 Task: Create new Company, with domain: 'casio.com' and type: 'Other'. Add new contact for this company, with mail Id: 'Ayanna21Patel@casio.com', First Name: Ayanna, Last name:  Patel, Job Title: 'Sales Operations Manager', Phone Number: '(408) 555-9014'. Change life cycle stage to  Lead and lead status to  Open. Logged in from softage.5@softage.net
Action: Mouse moved to (77, 48)
Screenshot: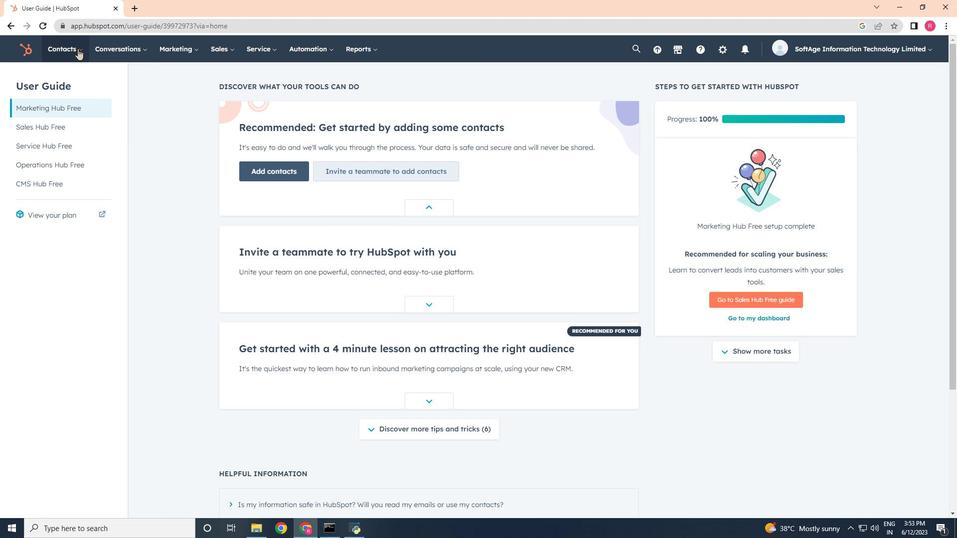 
Action: Mouse pressed left at (77, 48)
Screenshot: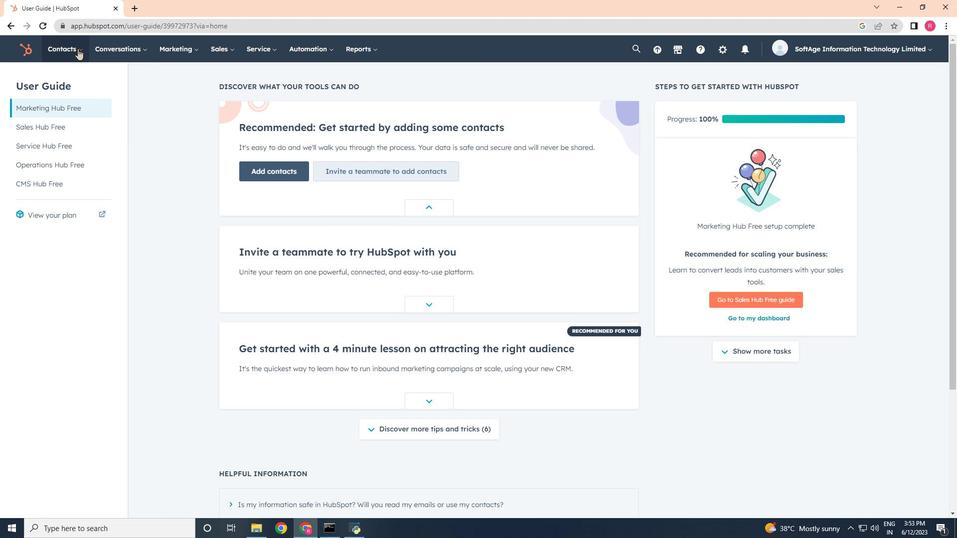 
Action: Mouse moved to (84, 92)
Screenshot: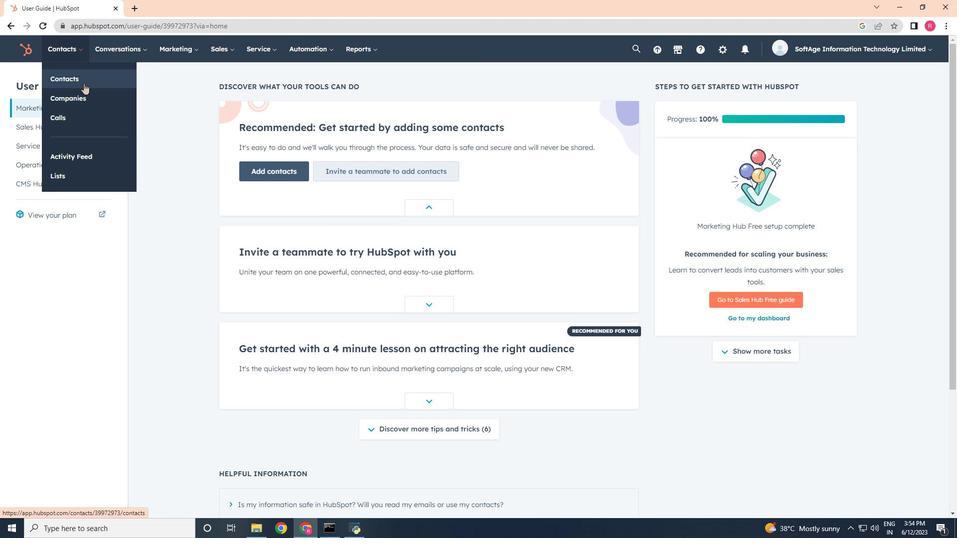 
Action: Mouse pressed left at (84, 92)
Screenshot: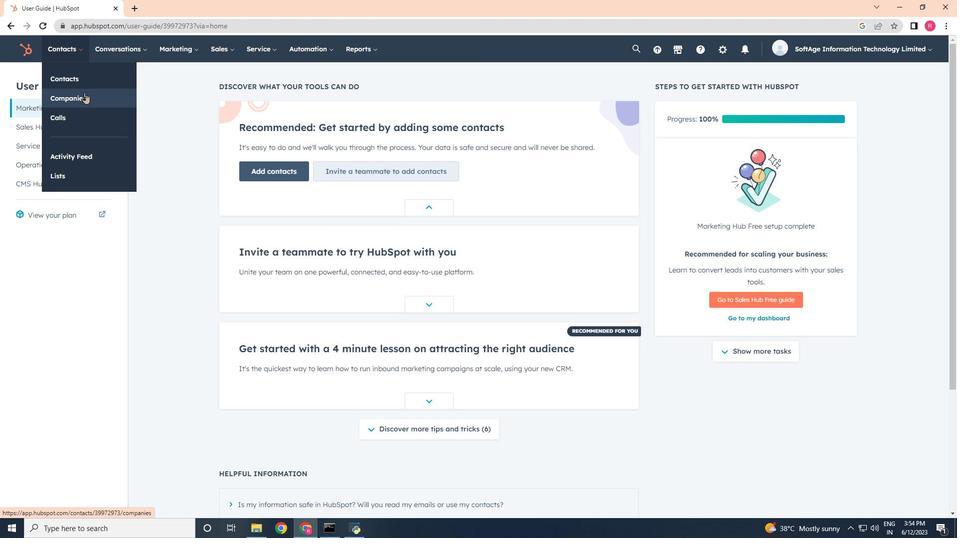 
Action: Mouse moved to (878, 86)
Screenshot: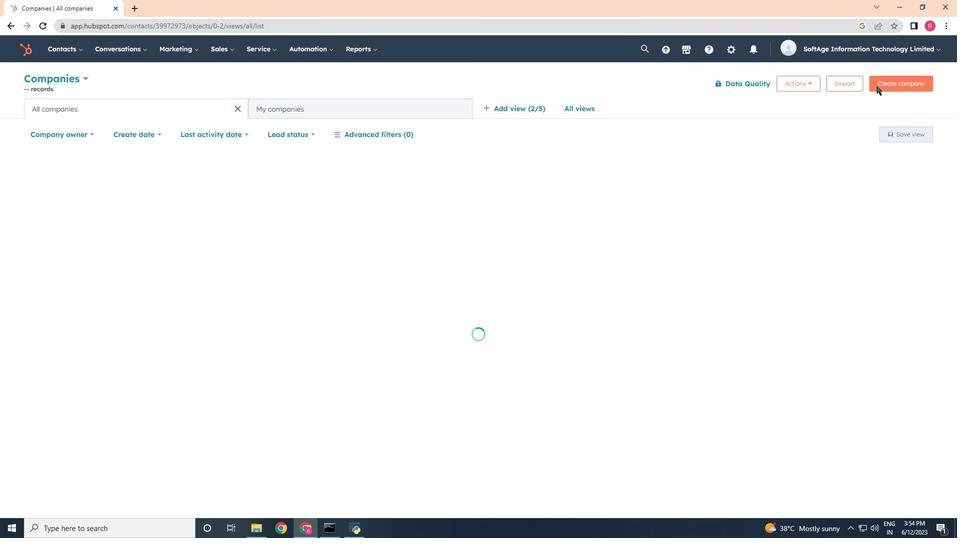 
Action: Mouse pressed left at (878, 86)
Screenshot: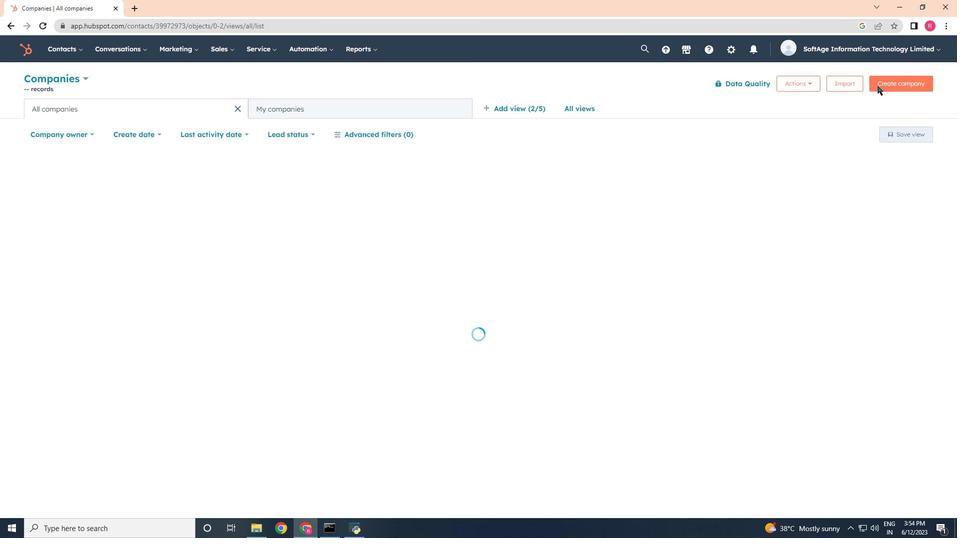 
Action: Mouse moved to (717, 138)
Screenshot: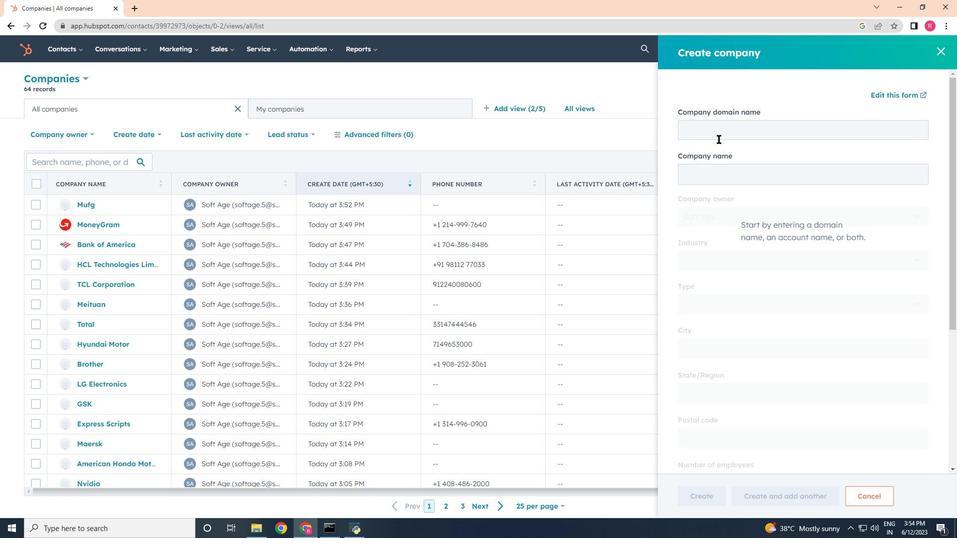 
Action: Mouse pressed left at (717, 138)
Screenshot: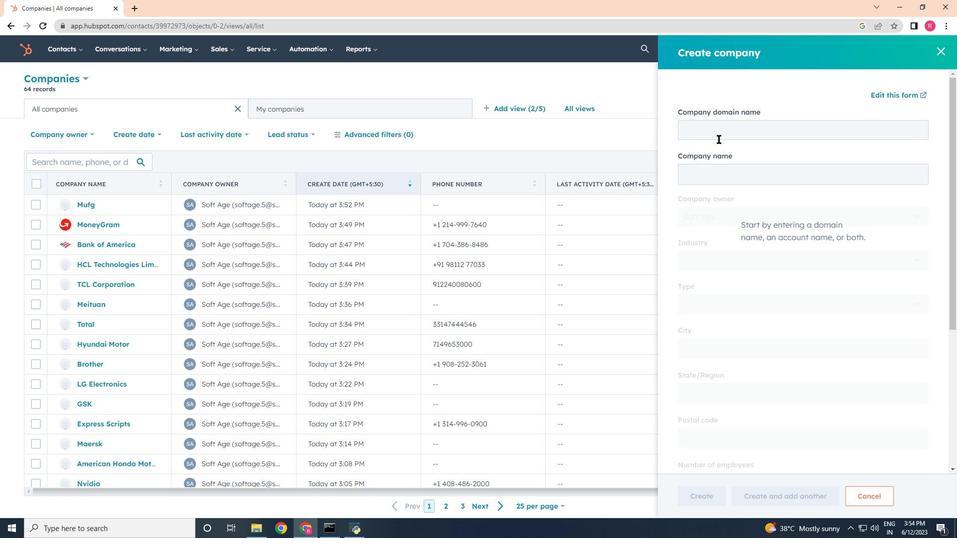 
Action: Key pressed casio.com
Screenshot: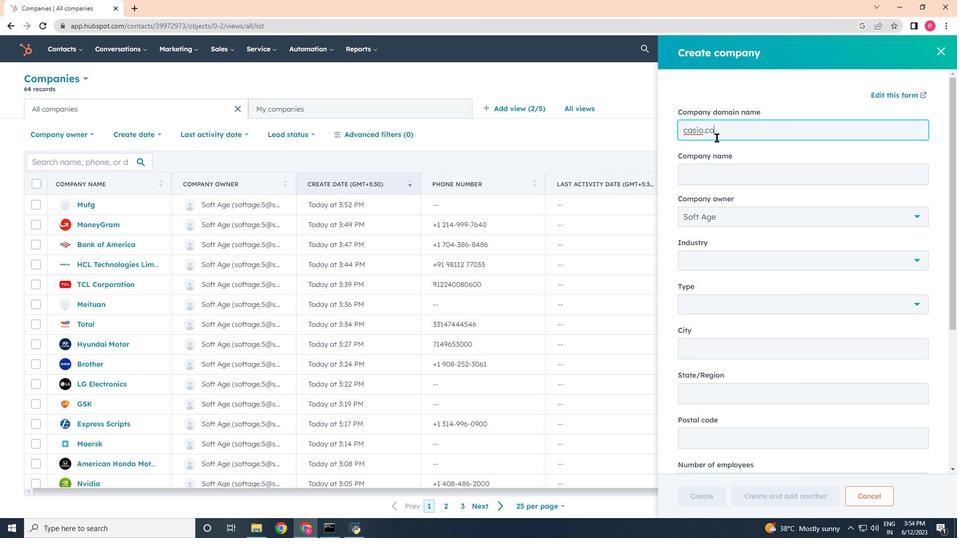 
Action: Mouse moved to (728, 303)
Screenshot: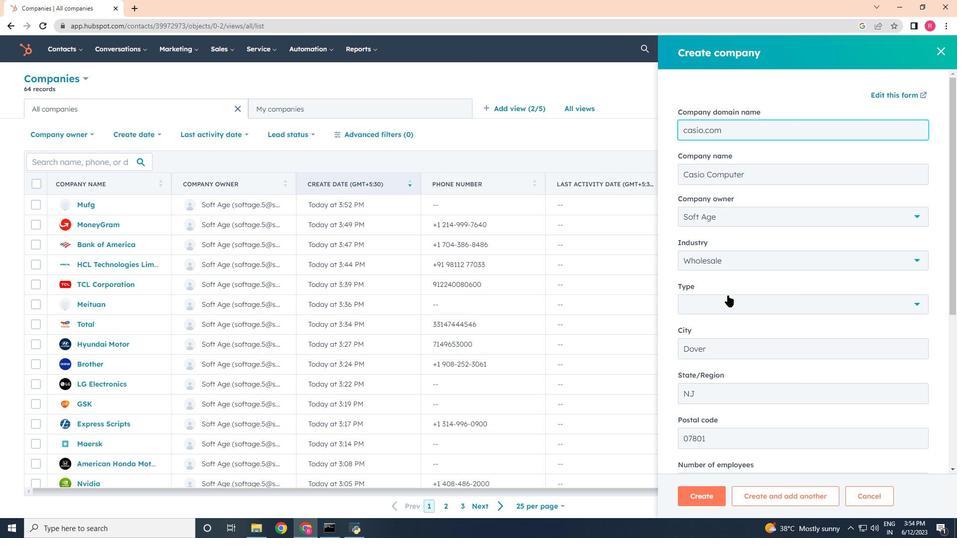 
Action: Mouse pressed left at (728, 303)
Screenshot: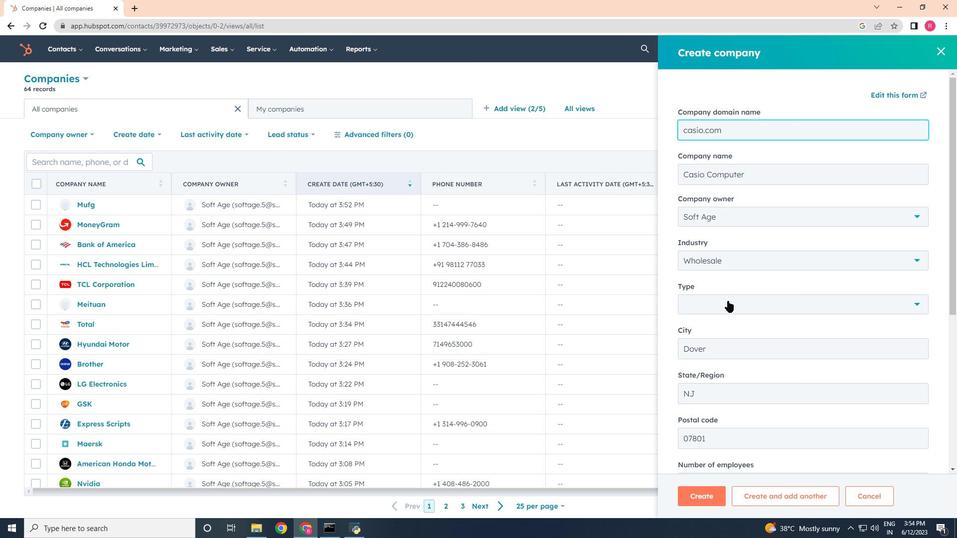 
Action: Mouse moved to (708, 426)
Screenshot: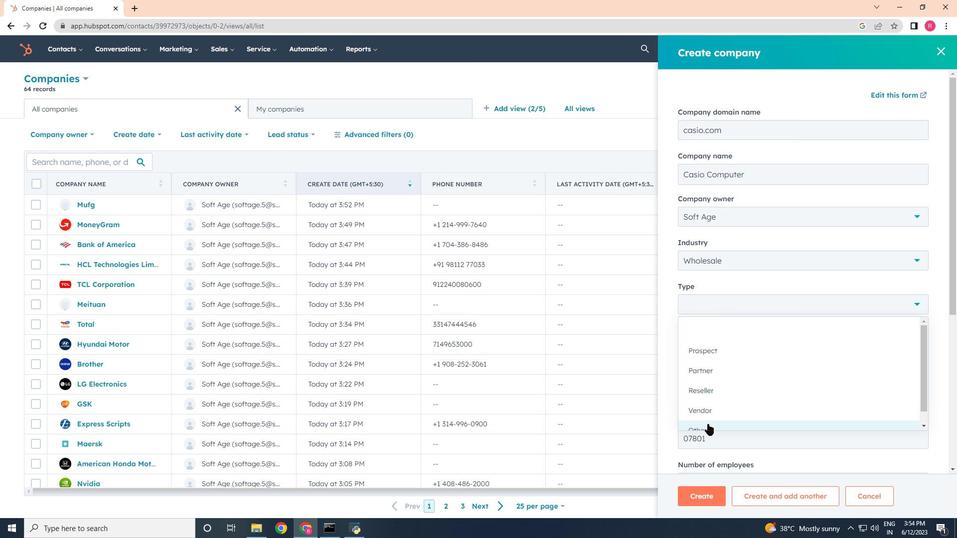 
Action: Mouse pressed left at (708, 426)
Screenshot: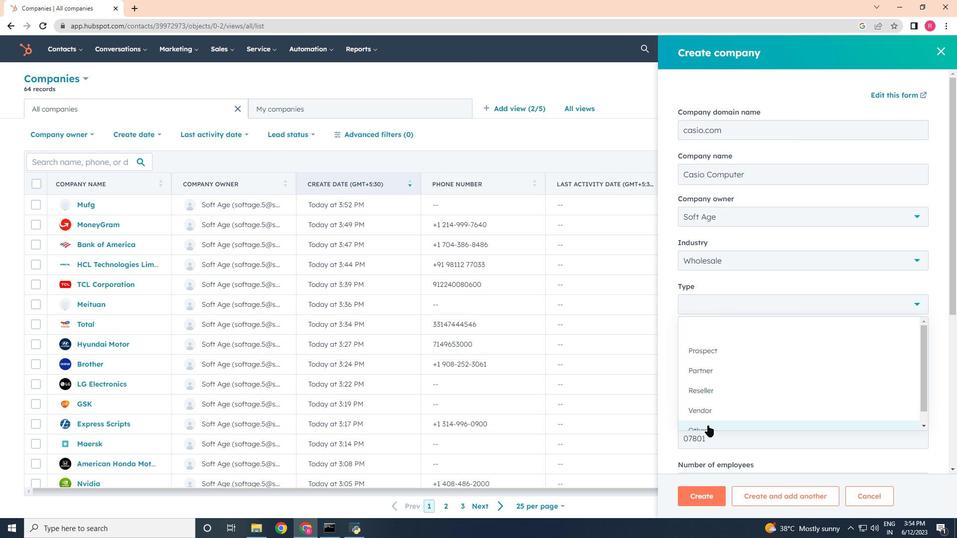 
Action: Mouse moved to (712, 421)
Screenshot: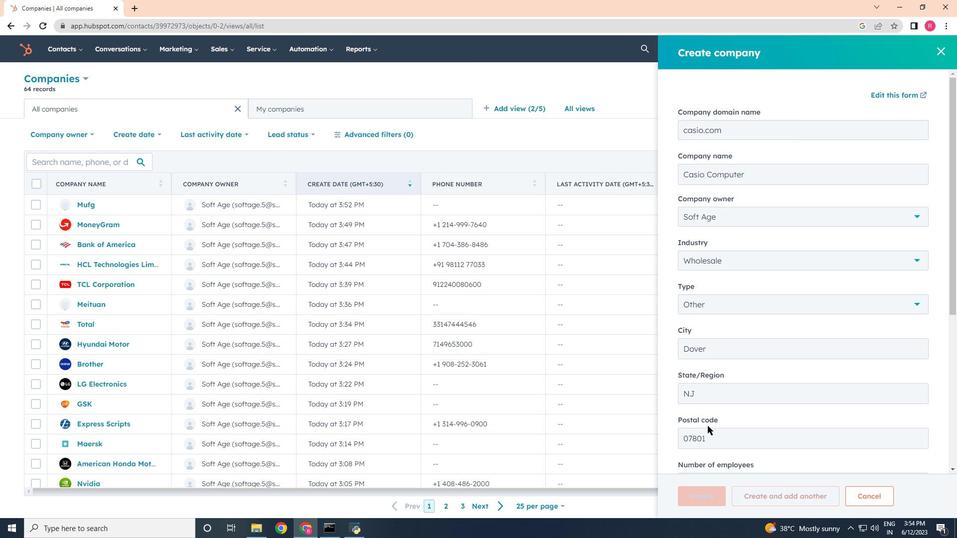 
Action: Mouse scrolled (712, 420) with delta (0, 0)
Screenshot: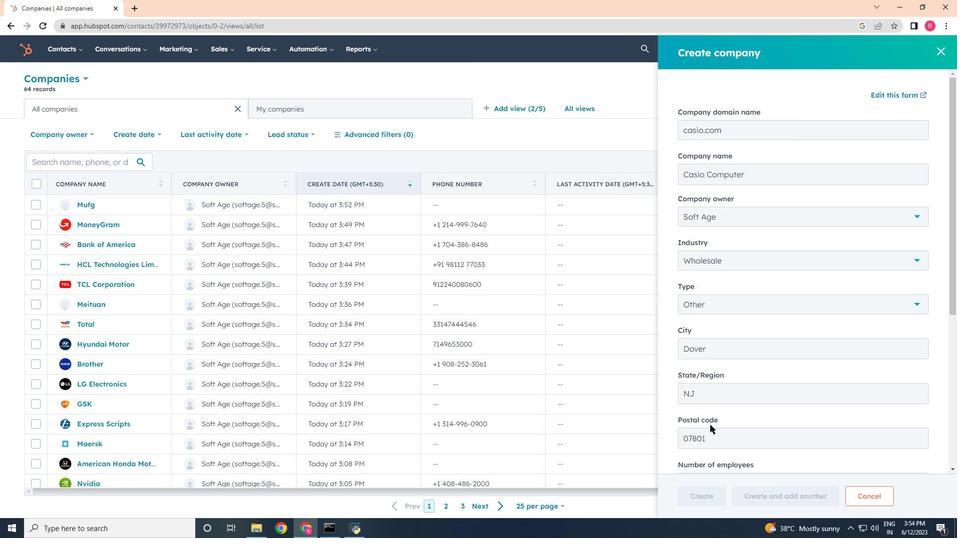 
Action: Mouse scrolled (712, 420) with delta (0, 0)
Screenshot: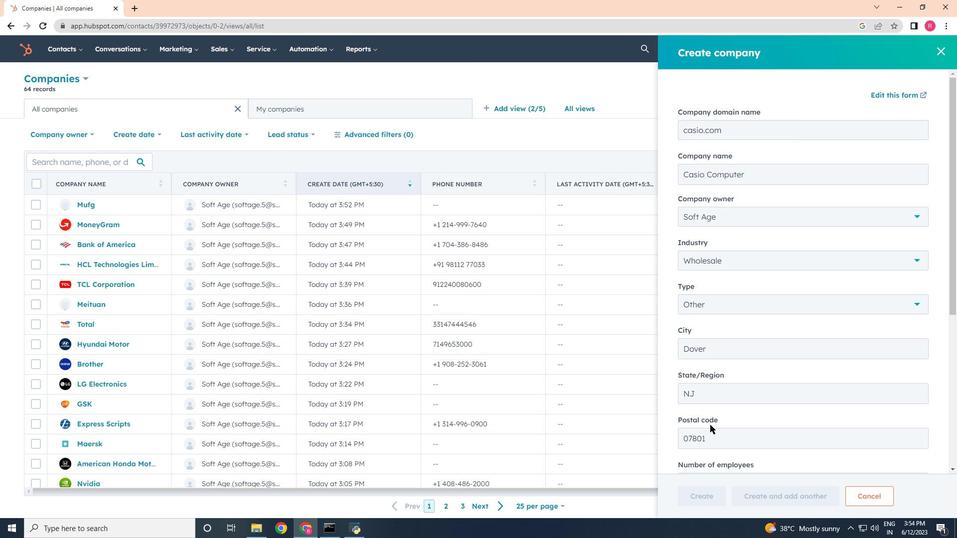 
Action: Mouse scrolled (712, 420) with delta (0, 0)
Screenshot: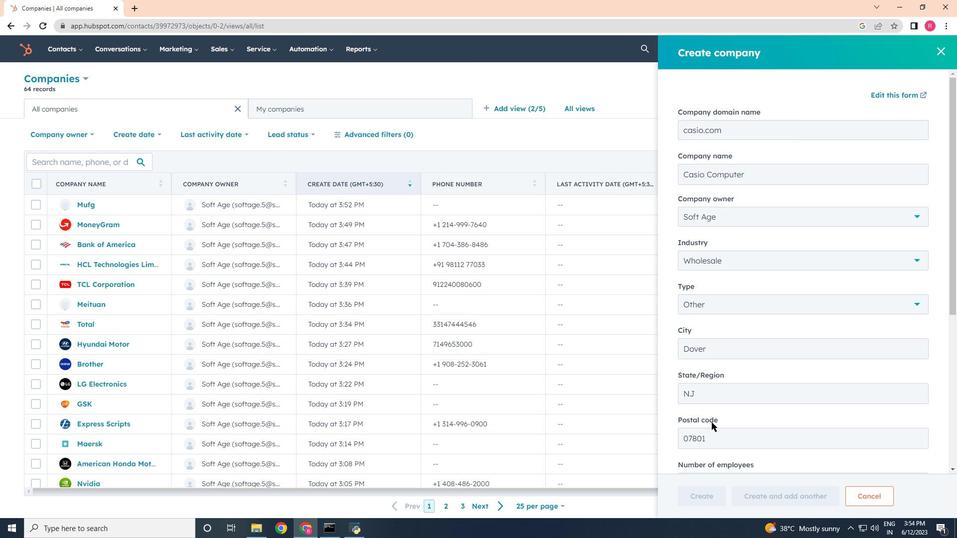 
Action: Mouse scrolled (712, 420) with delta (0, 0)
Screenshot: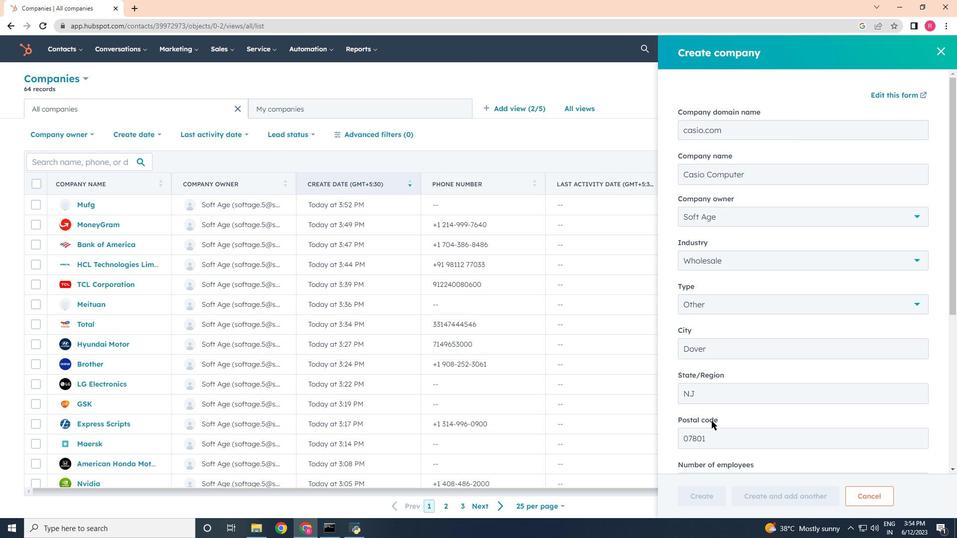 
Action: Mouse scrolled (712, 420) with delta (0, 0)
Screenshot: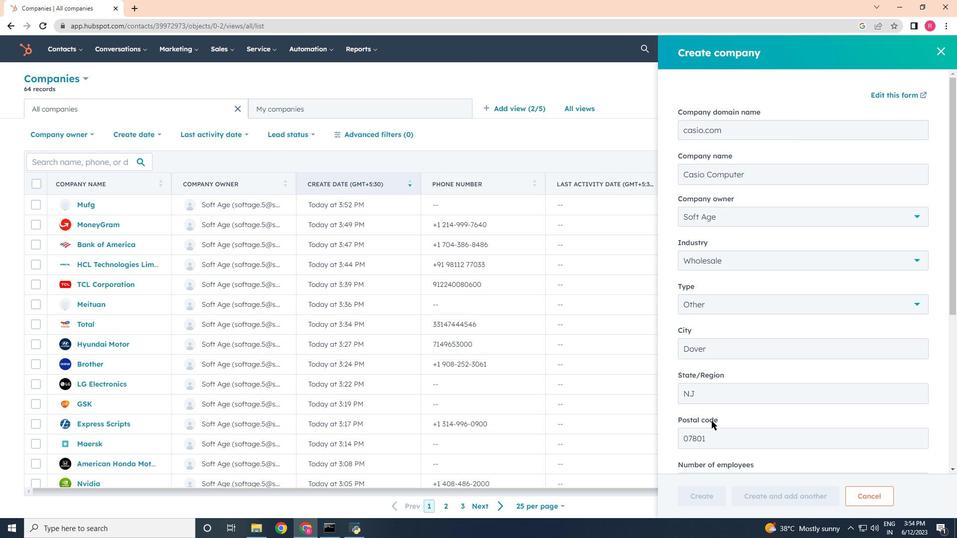 
Action: Mouse moved to (709, 458)
Screenshot: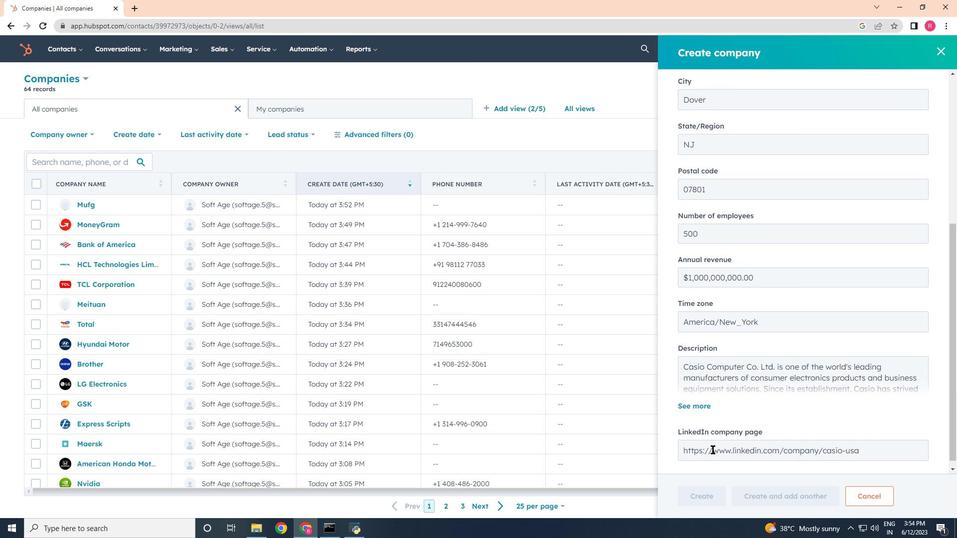 
Action: Mouse scrolled (709, 458) with delta (0, 0)
Screenshot: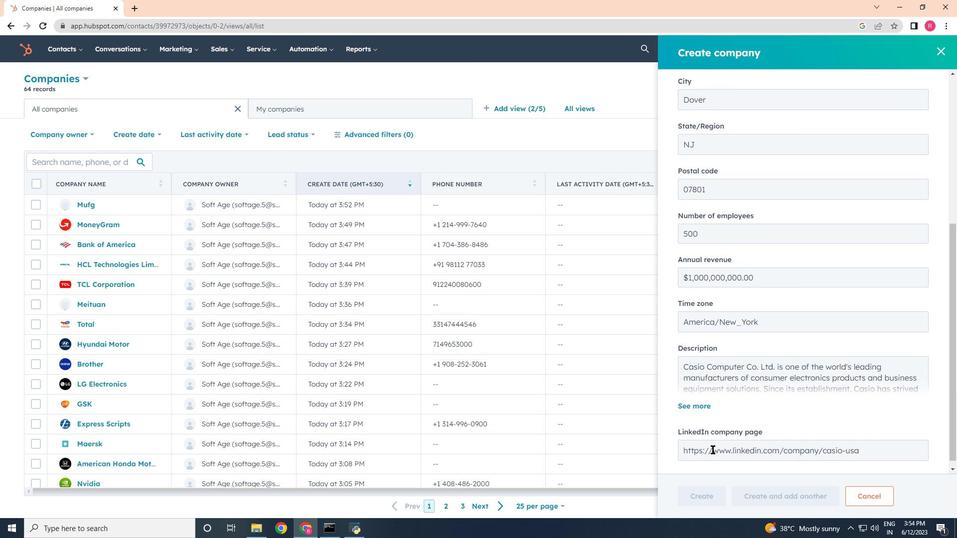 
Action: Mouse moved to (709, 459)
Screenshot: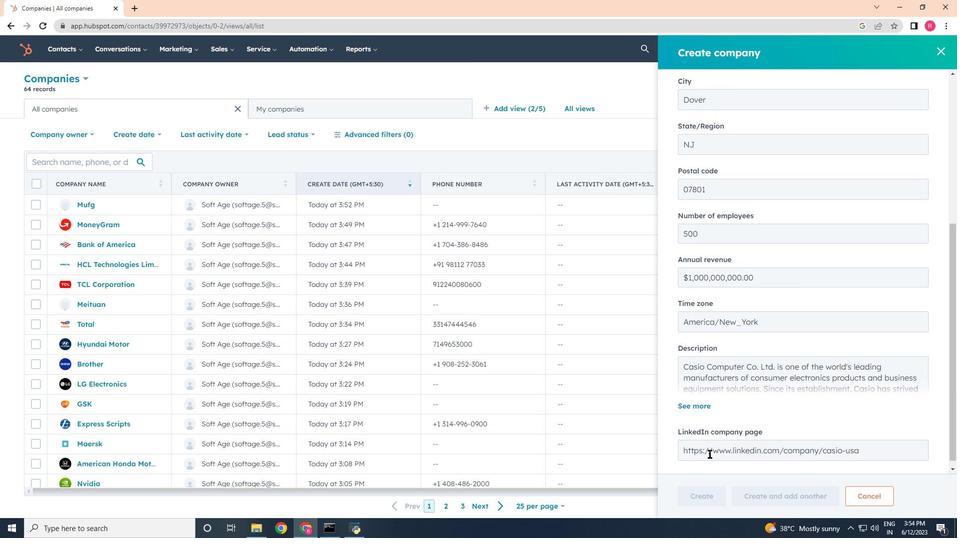 
Action: Mouse scrolled (709, 458) with delta (0, 0)
Screenshot: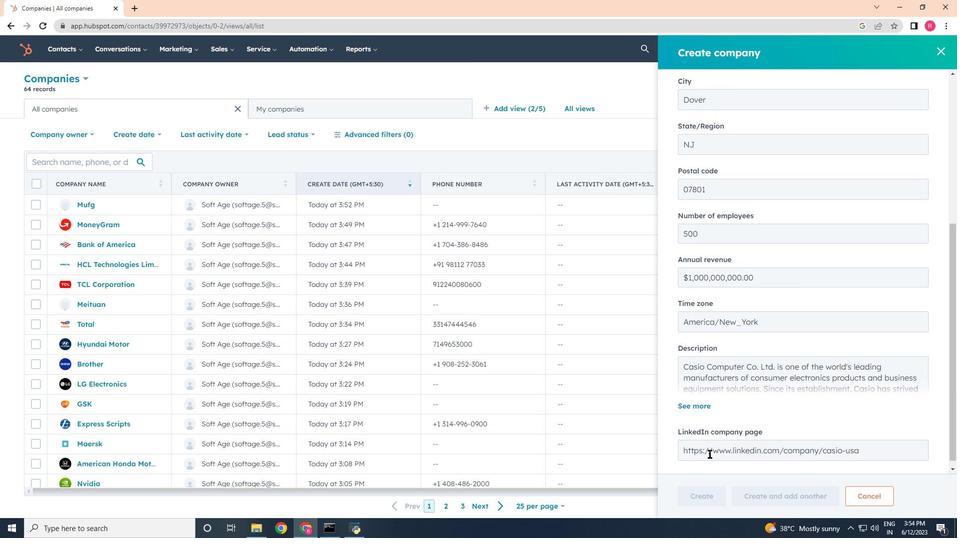 
Action: Mouse scrolled (709, 458) with delta (0, 0)
Screenshot: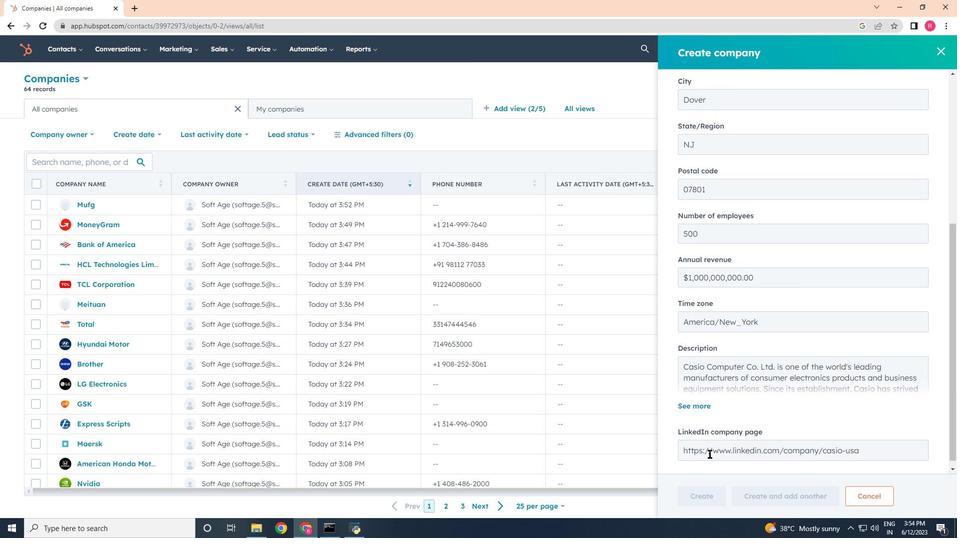 
Action: Mouse scrolled (709, 458) with delta (0, 0)
Screenshot: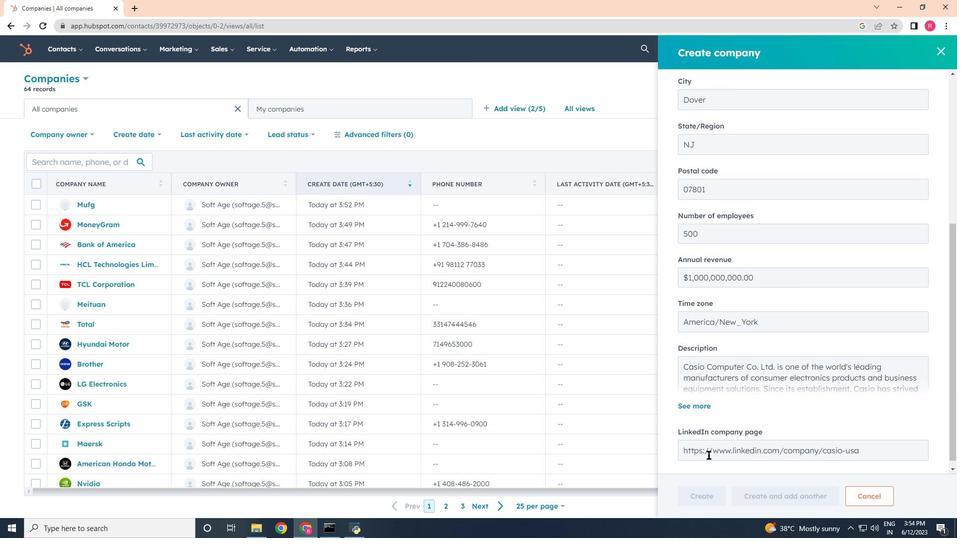 
Action: Mouse moved to (701, 497)
Screenshot: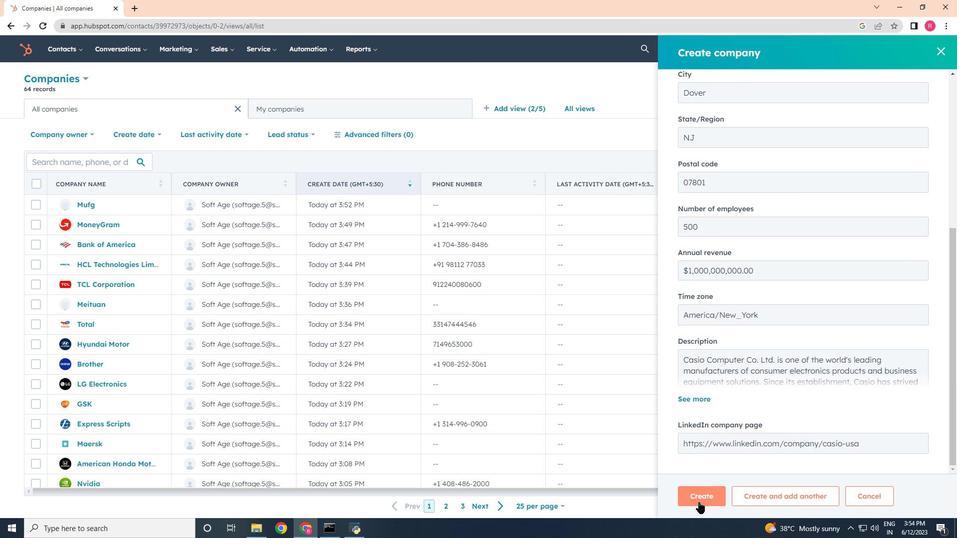 
Action: Mouse pressed left at (701, 497)
Screenshot: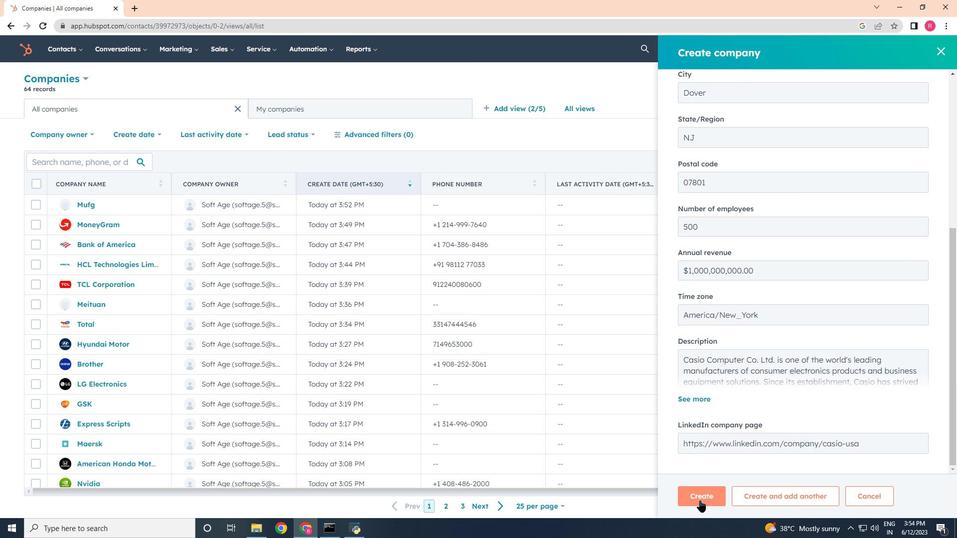 
Action: Mouse moved to (676, 321)
Screenshot: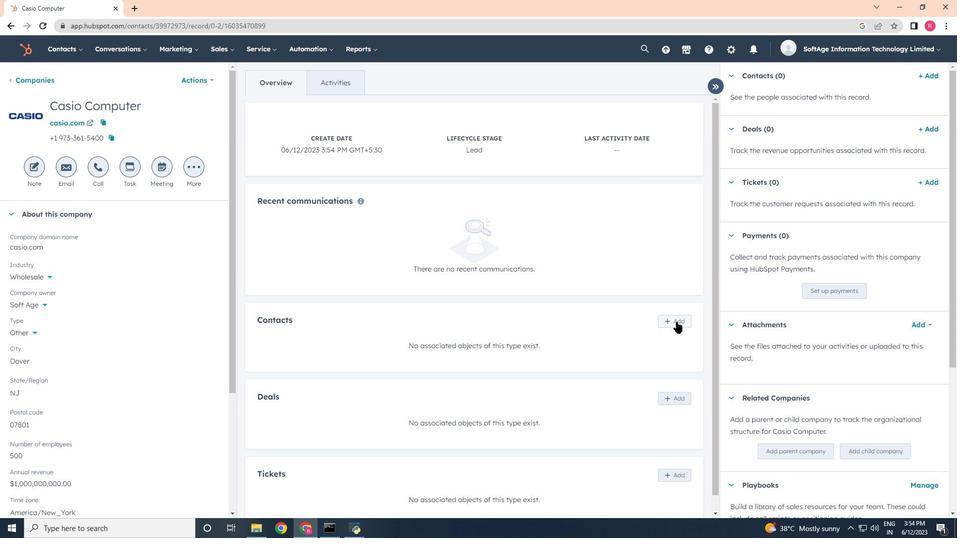 
Action: Mouse pressed left at (676, 321)
Screenshot: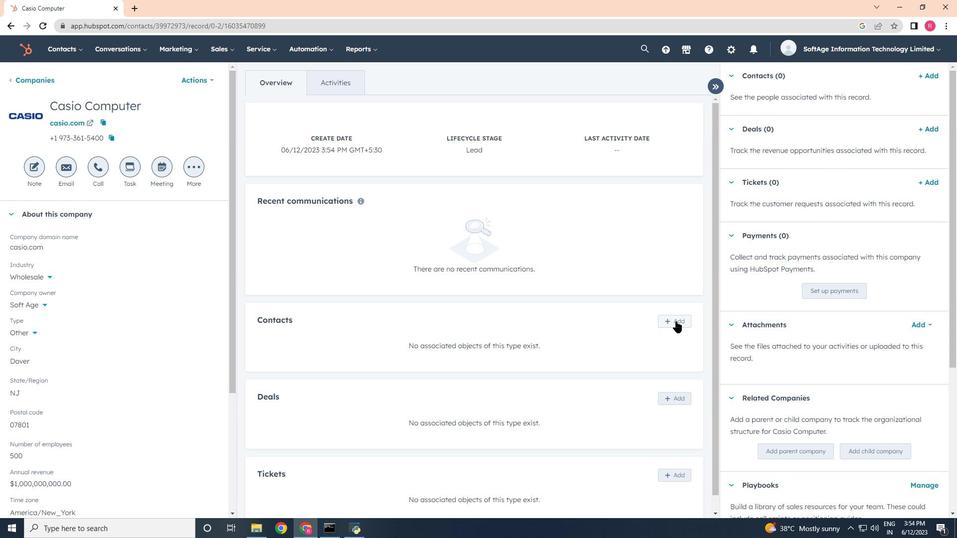 
Action: Mouse moved to (713, 111)
Screenshot: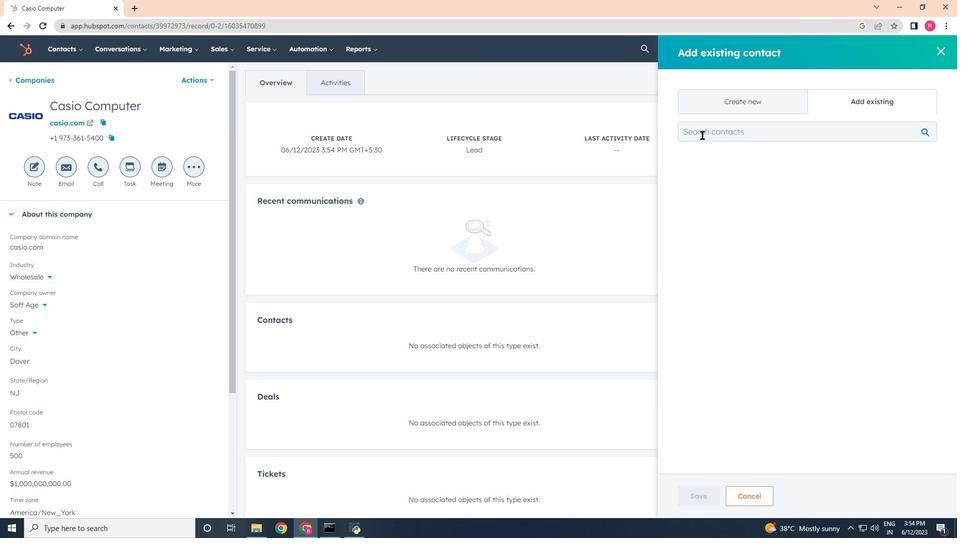 
Action: Mouse pressed left at (713, 111)
Screenshot: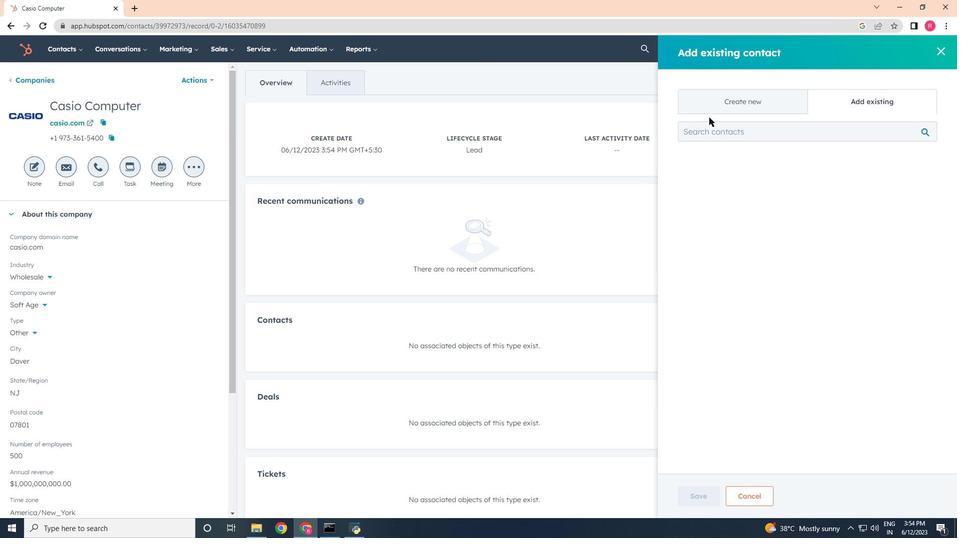 
Action: Mouse moved to (720, 160)
Screenshot: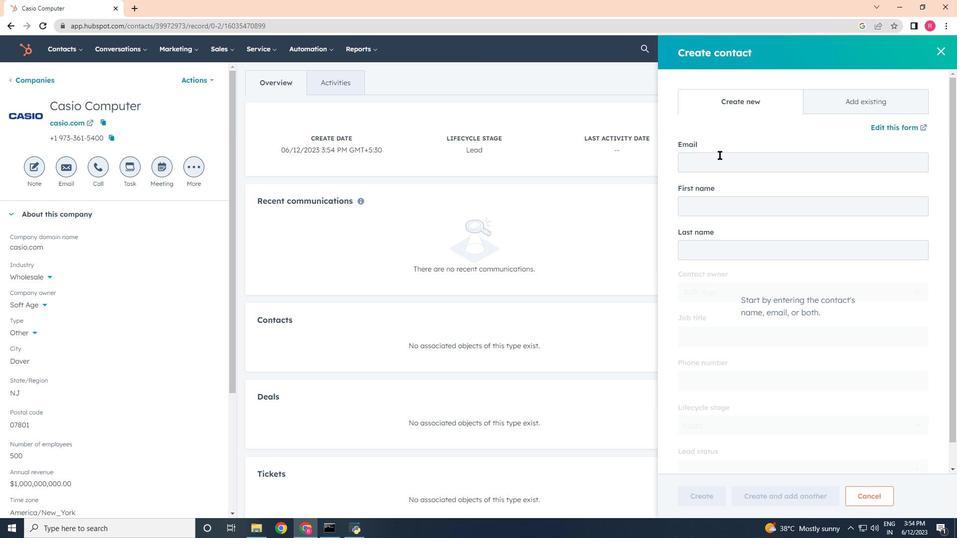 
Action: Mouse pressed left at (720, 160)
Screenshot: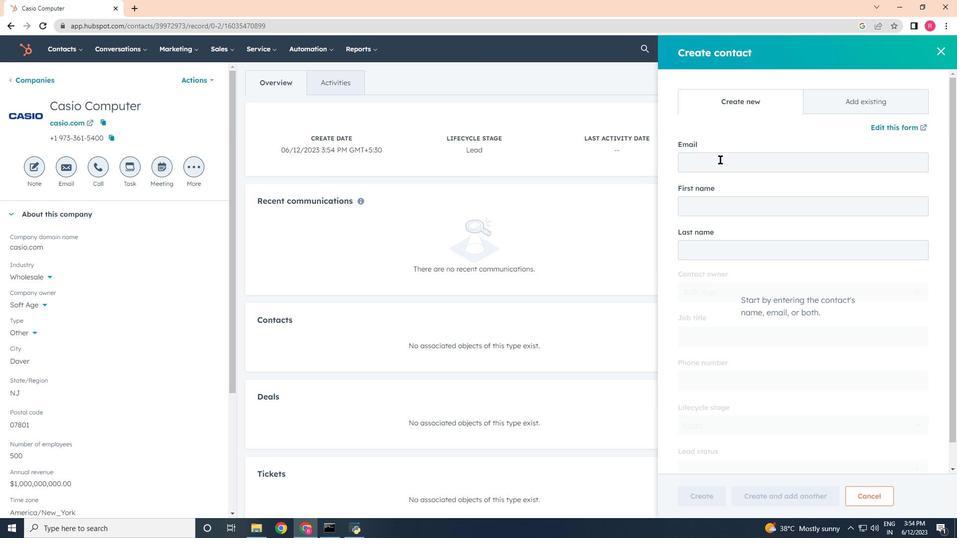
Action: Key pressed <Key.shift>Ayanna21<Key.shift>Patel<Key.shift><Key.shift><Key.shift><Key.shift><Key.shift><Key.shift><Key.shift>@casio.com
Screenshot: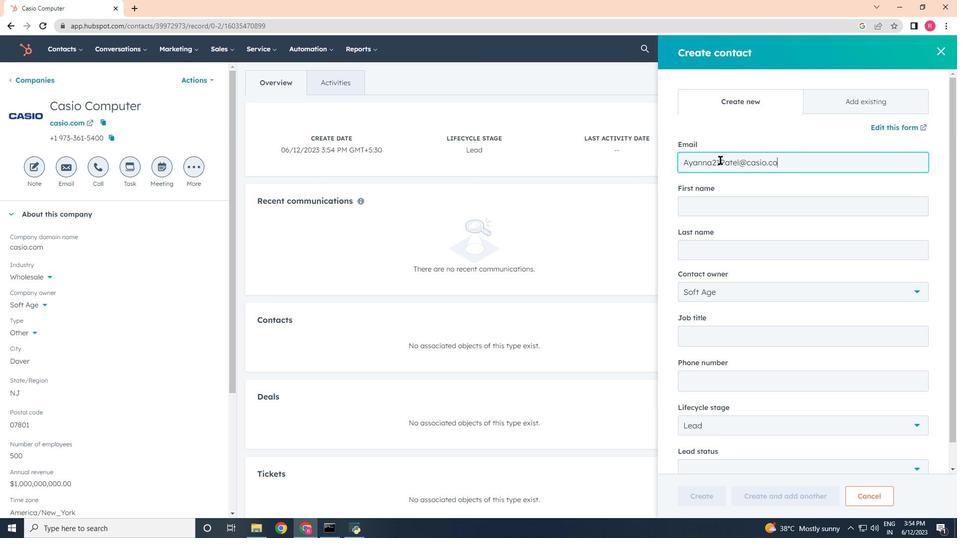 
Action: Mouse moved to (743, 205)
Screenshot: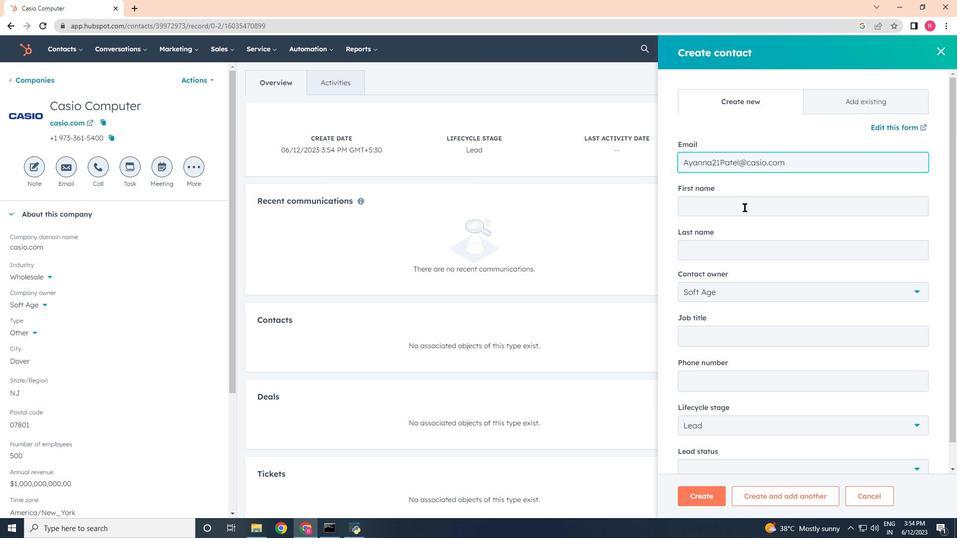 
Action: Mouse pressed left at (743, 205)
Screenshot: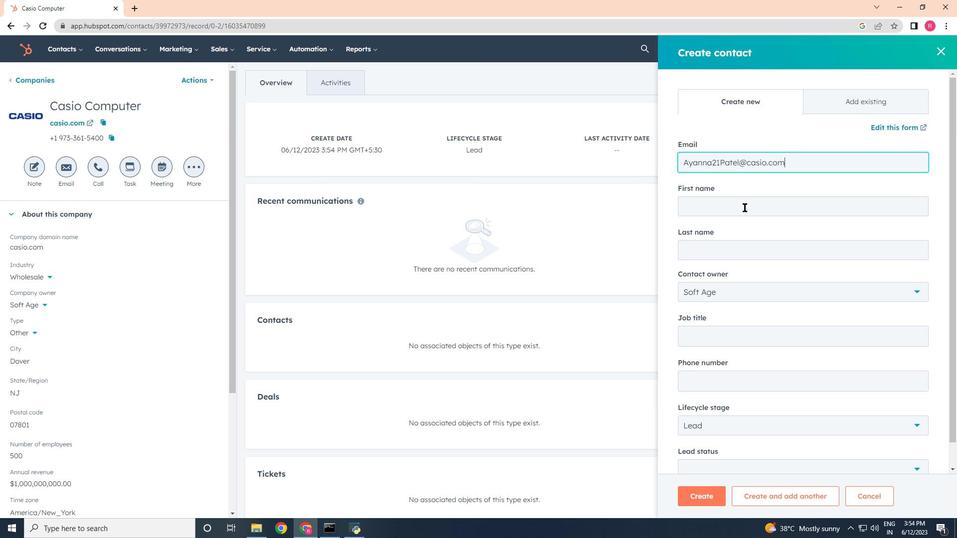 
Action: Key pressed <Key.shift>Ays<Key.backspace>anna<Key.tab><Key.shift><Key.shift><Key.shift><Key.shift><Key.shift><Key.shift><Key.shift><Key.shift><Key.shift>patel<Key.left><Key.left><Key.left><Key.left><Key.backspace><Key.shift>P
Screenshot: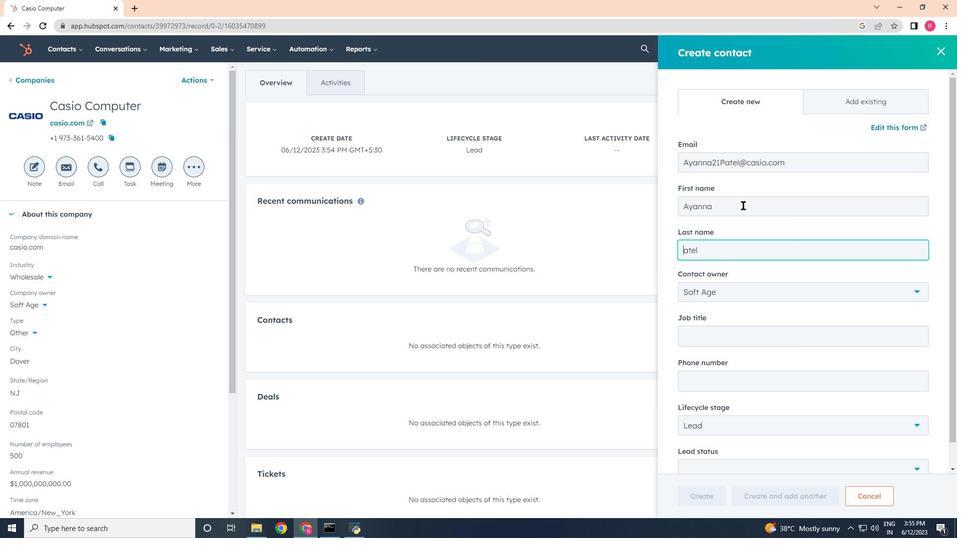 
Action: Mouse moved to (705, 347)
Screenshot: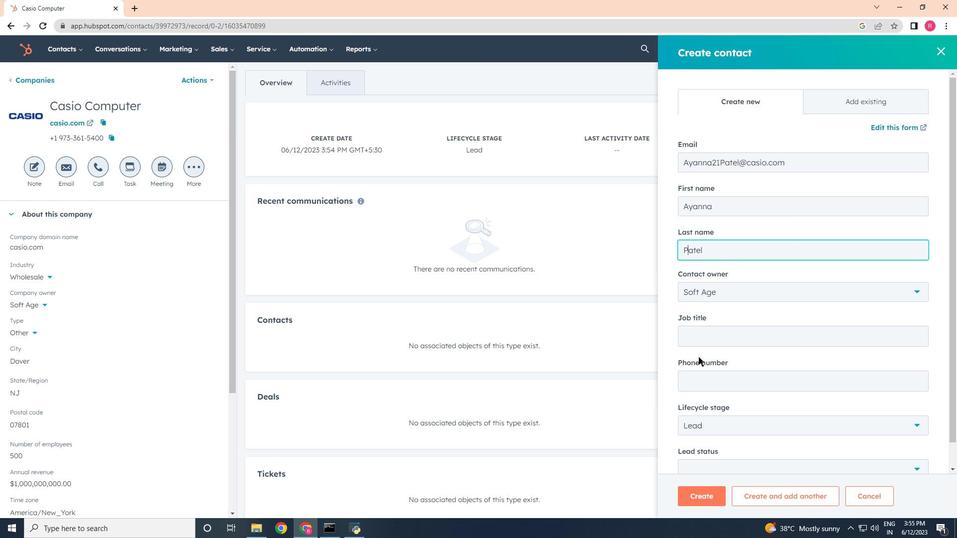 
Action: Mouse pressed left at (705, 347)
Screenshot: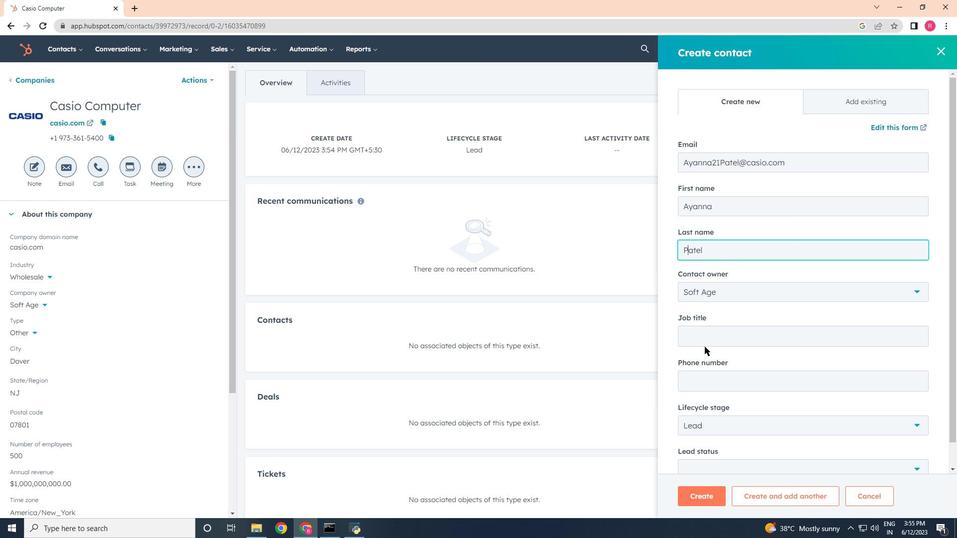 
Action: Mouse moved to (705, 340)
Screenshot: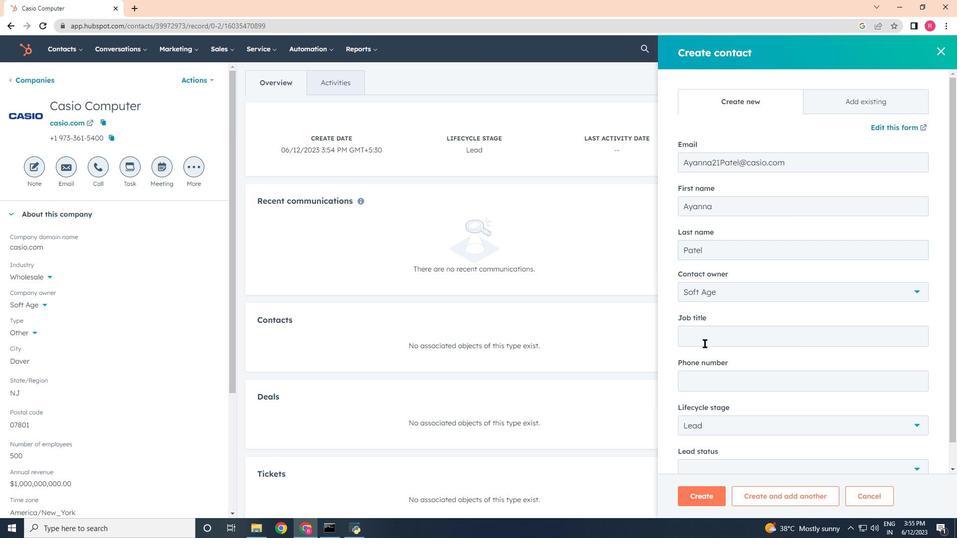 
Action: Mouse pressed left at (705, 340)
Screenshot: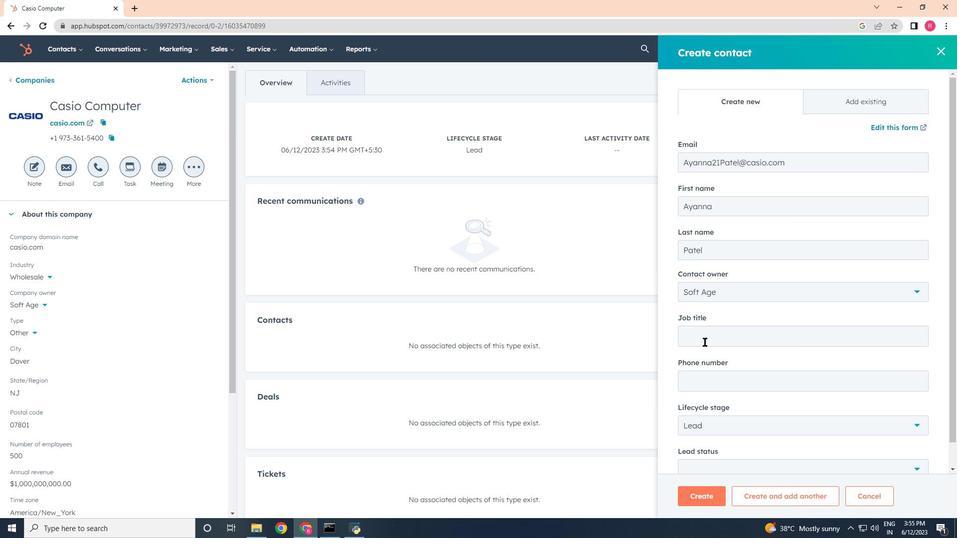 
Action: Key pressed <Key.shift>Sales<Key.space><Key.shift>Operatios<Key.space>
Screenshot: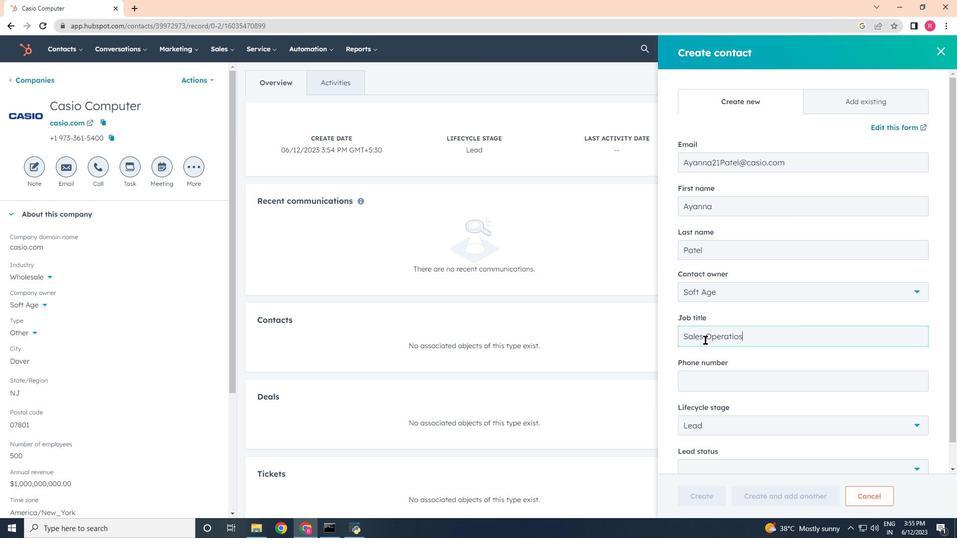 
Action: Mouse moved to (761, 343)
Screenshot: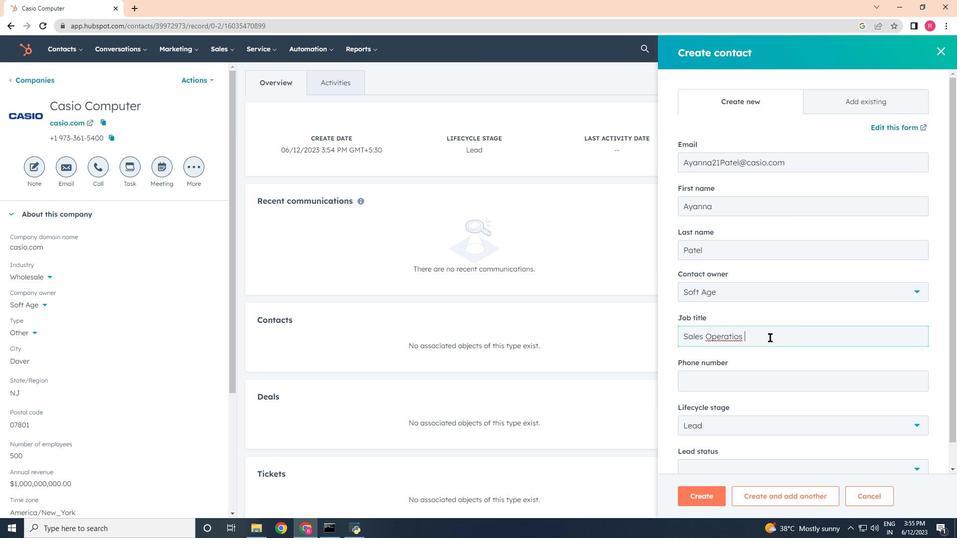 
Action: Key pressed <Key.left><Key.left><Key.left><Key.left><Key.left><Key.left><Key.right><Key.right><Key.right><Key.right>n<Key.right><Key.right><Key.space><Key.shift>Manager
Screenshot: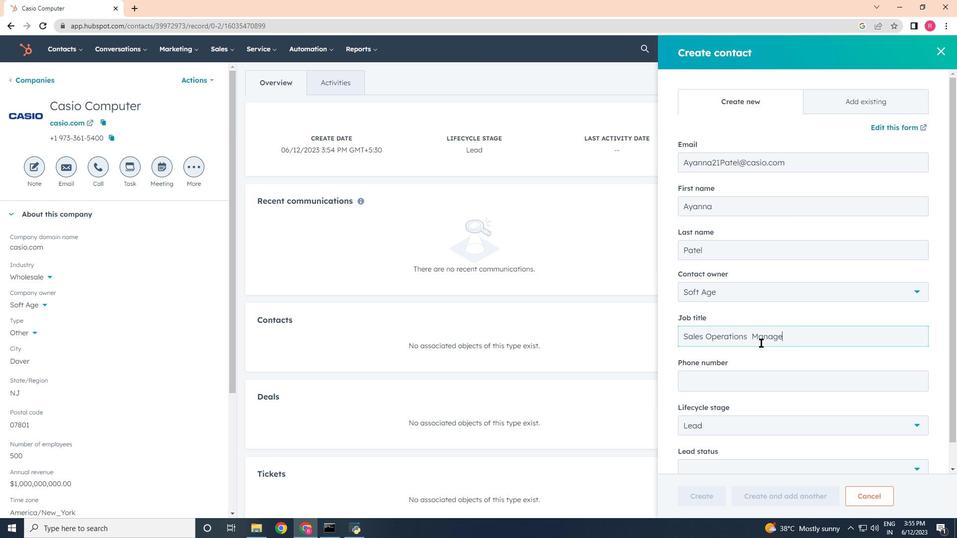 
Action: Mouse moved to (709, 386)
Screenshot: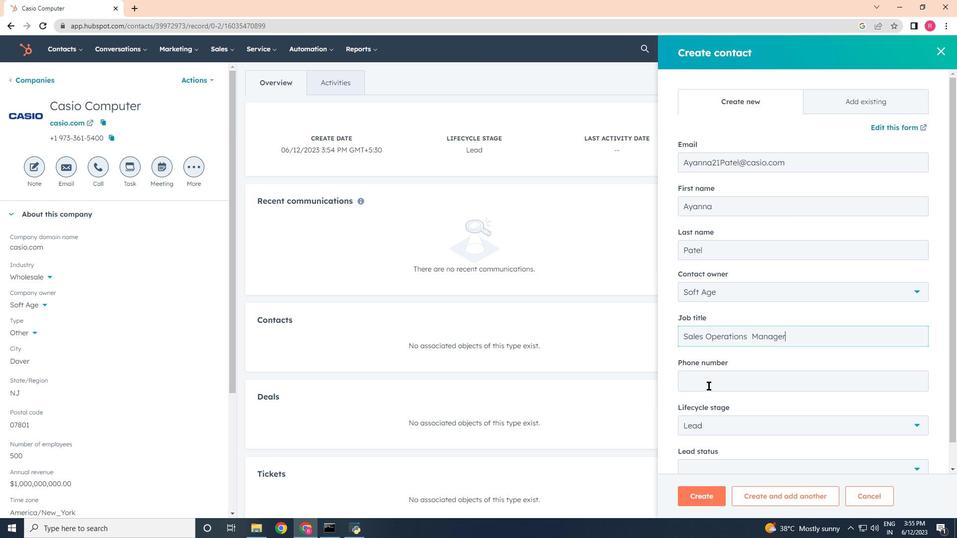 
Action: Mouse pressed left at (709, 386)
Screenshot: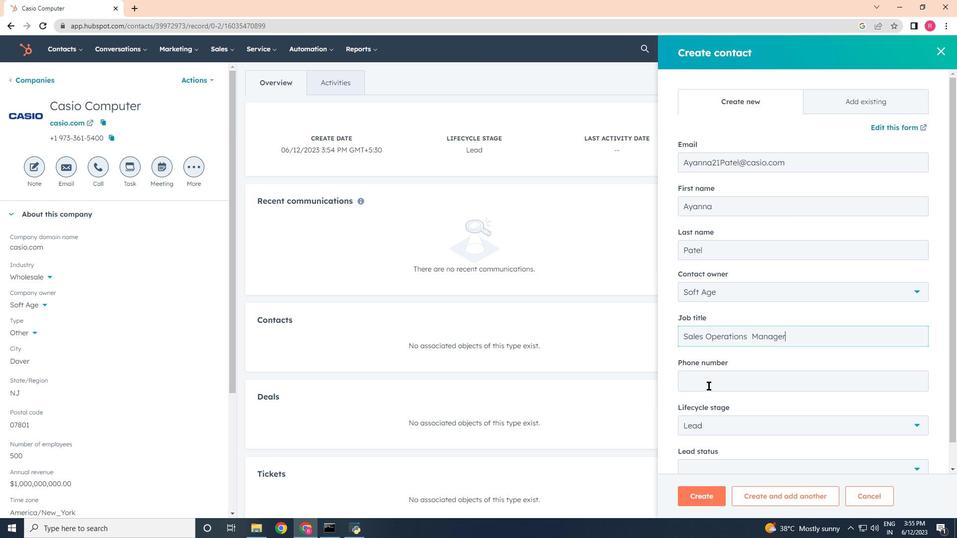 
Action: Key pressed 4085559014
Screenshot: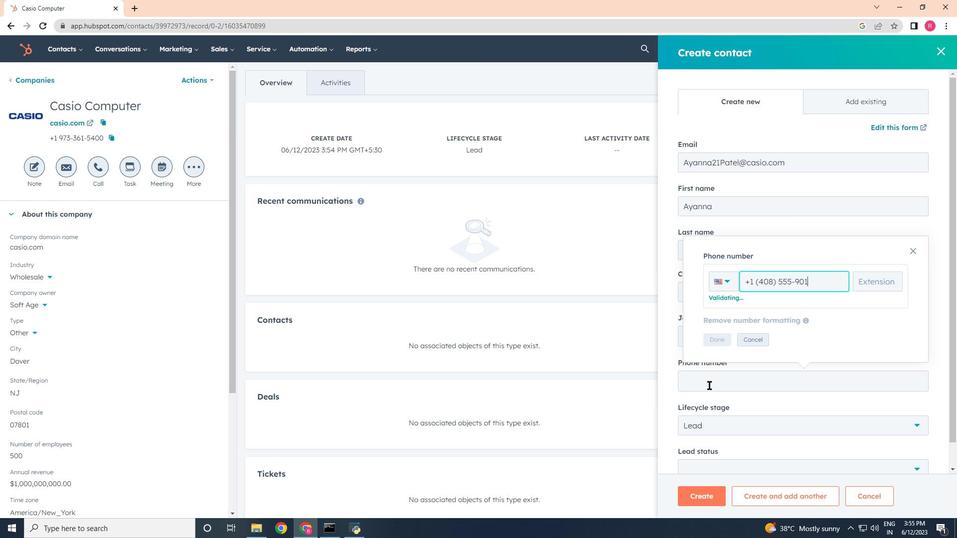 
Action: Mouse moved to (720, 343)
Screenshot: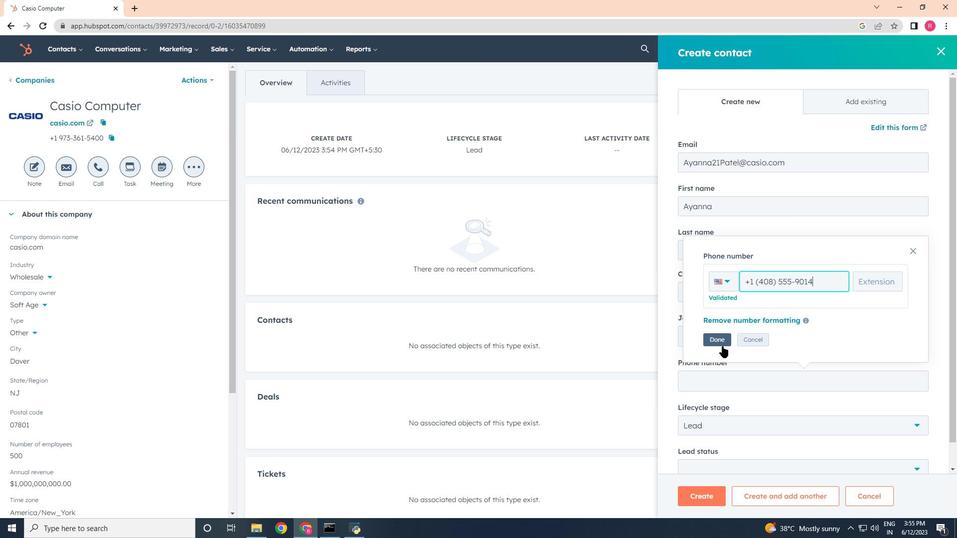 
Action: Mouse pressed left at (720, 343)
Screenshot: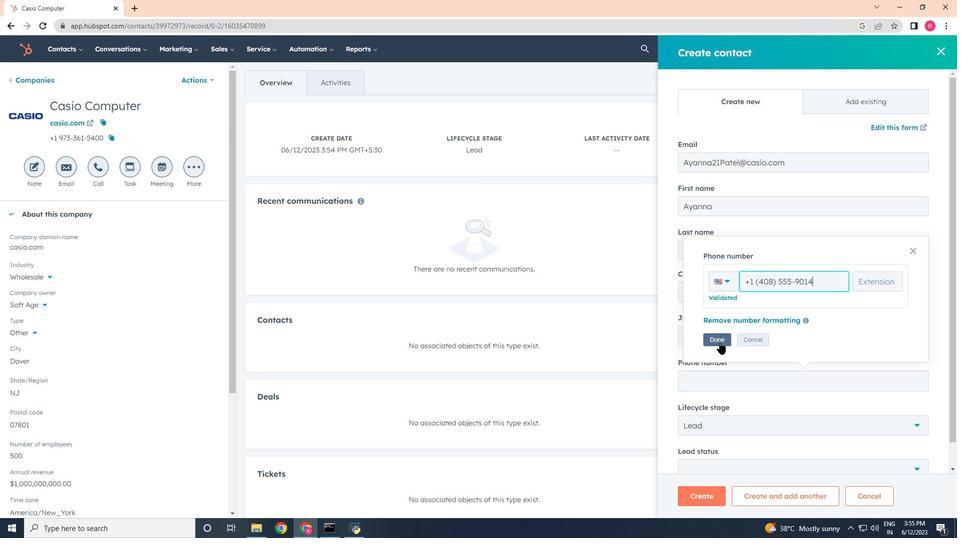 
Action: Mouse moved to (713, 422)
Screenshot: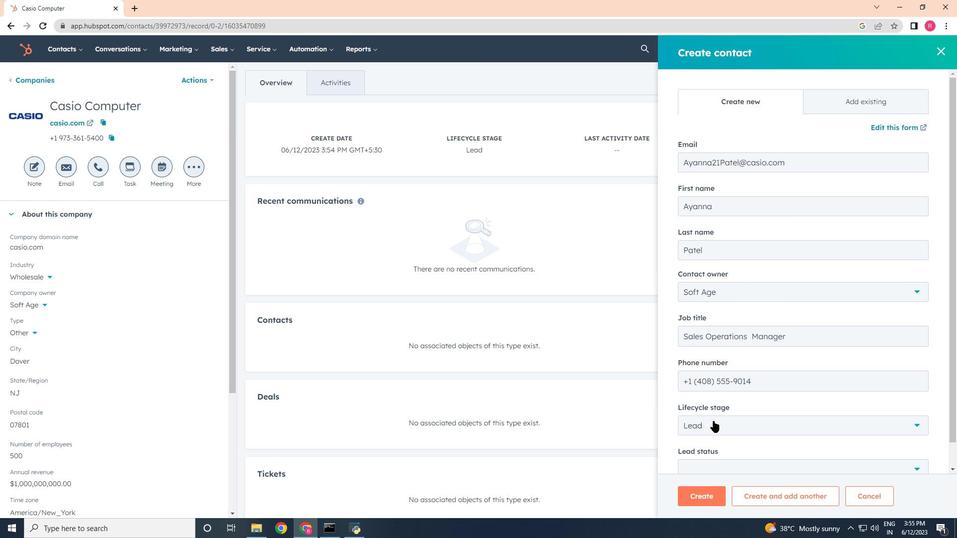 
Action: Mouse scrolled (713, 421) with delta (0, 0)
Screenshot: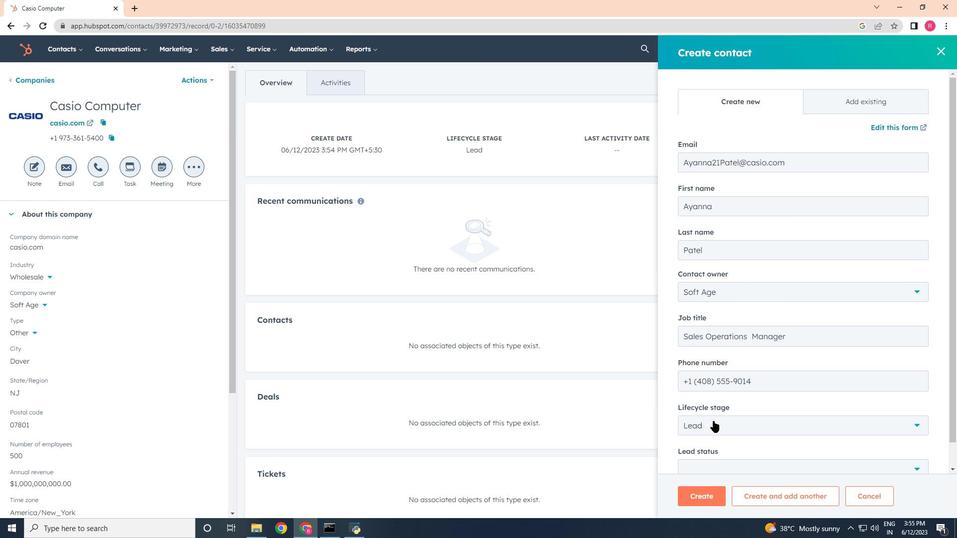 
Action: Mouse scrolled (713, 421) with delta (0, 0)
Screenshot: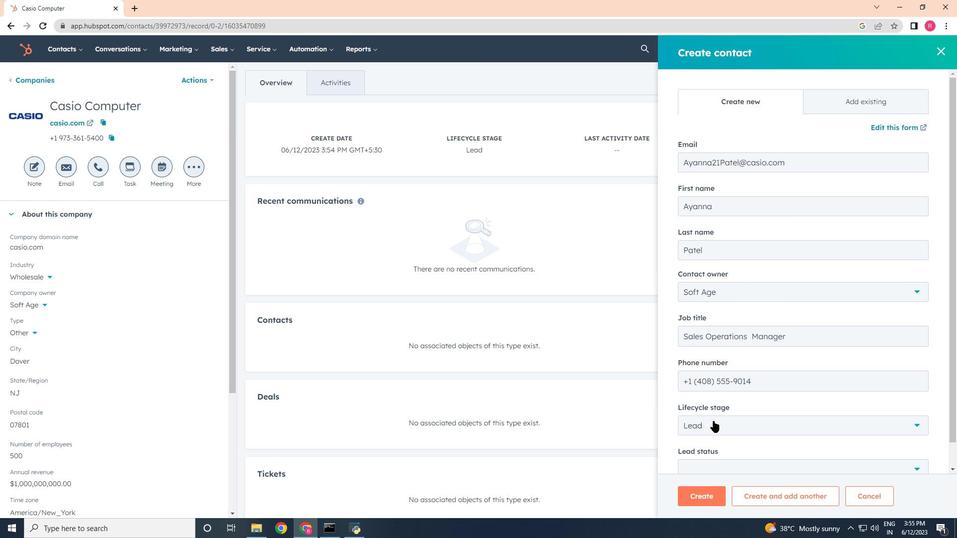 
Action: Mouse pressed left at (713, 422)
Screenshot: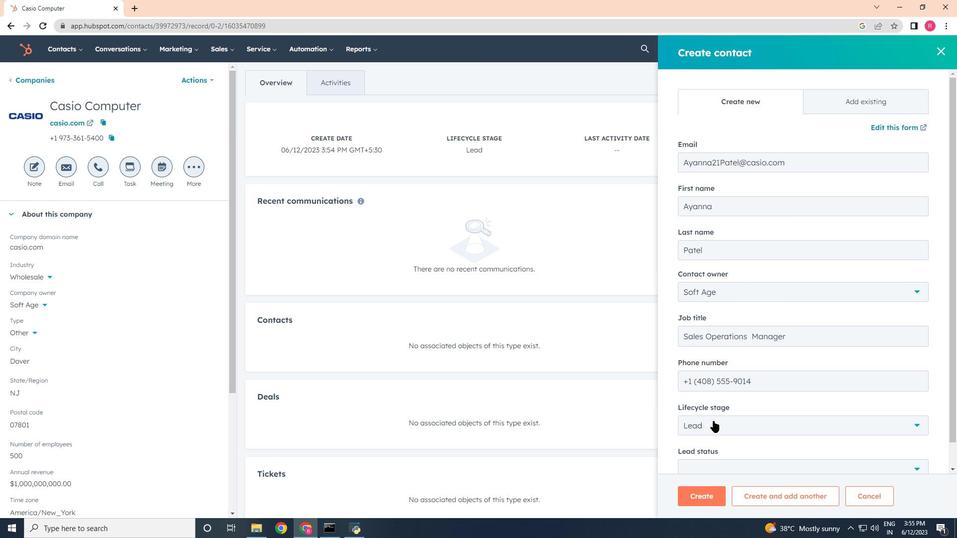 
Action: Mouse moved to (709, 405)
Screenshot: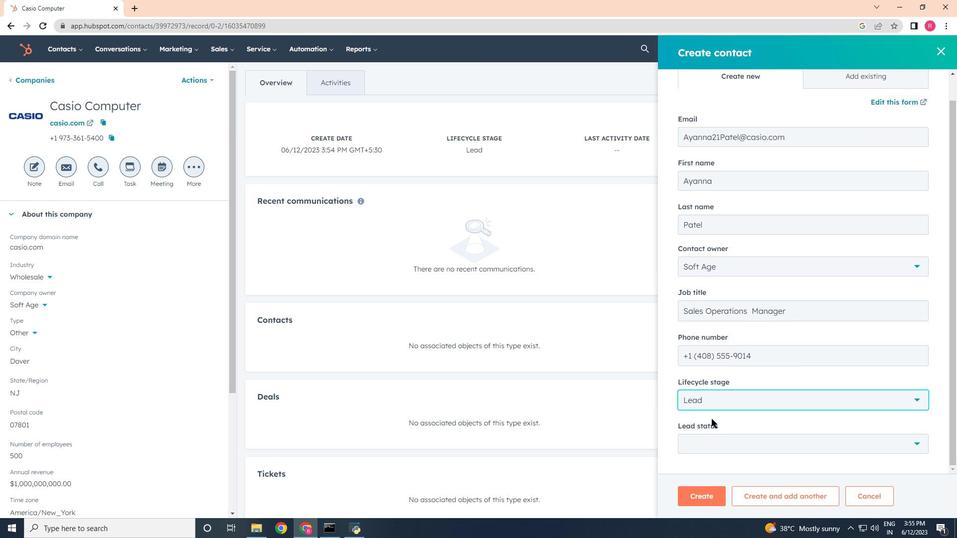 
Action: Mouse pressed left at (709, 405)
Screenshot: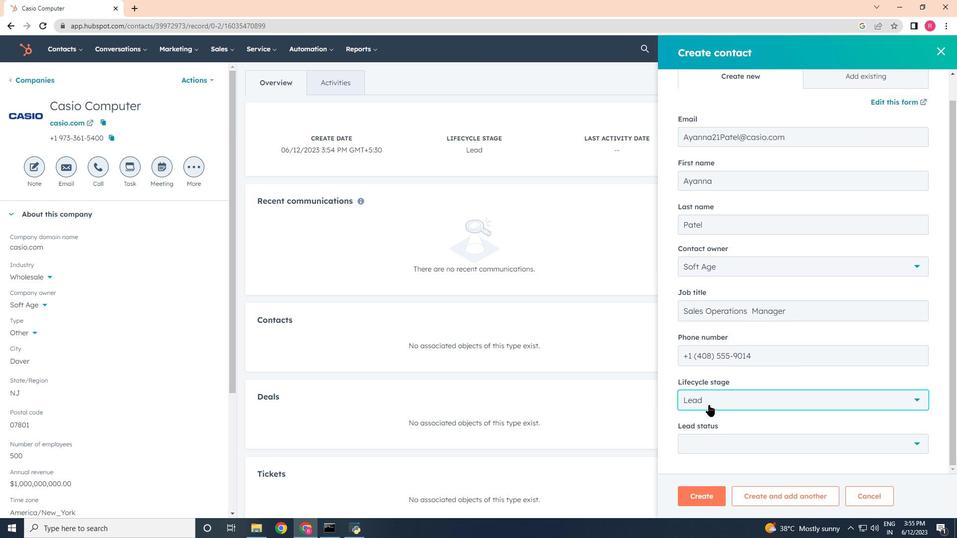 
Action: Mouse moved to (700, 309)
Screenshot: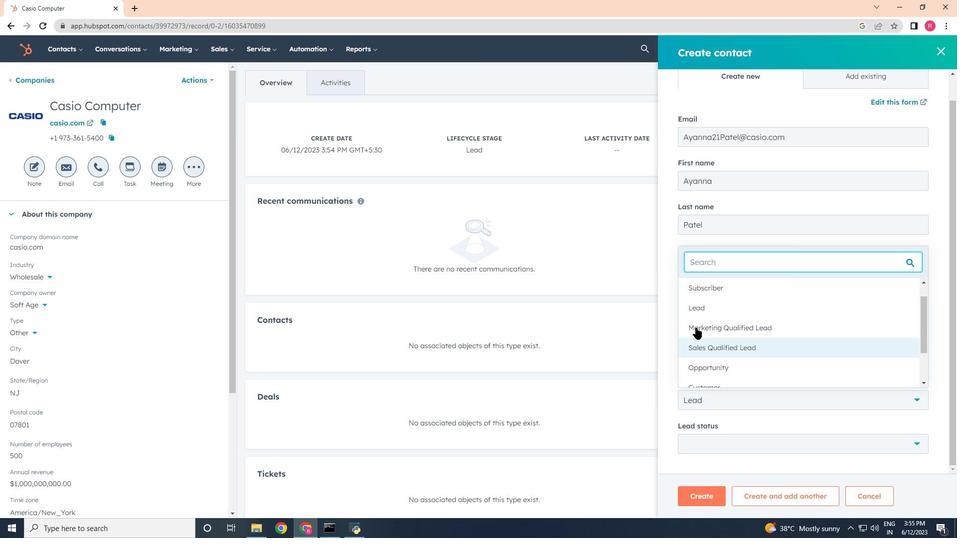 
Action: Mouse pressed left at (700, 309)
Screenshot: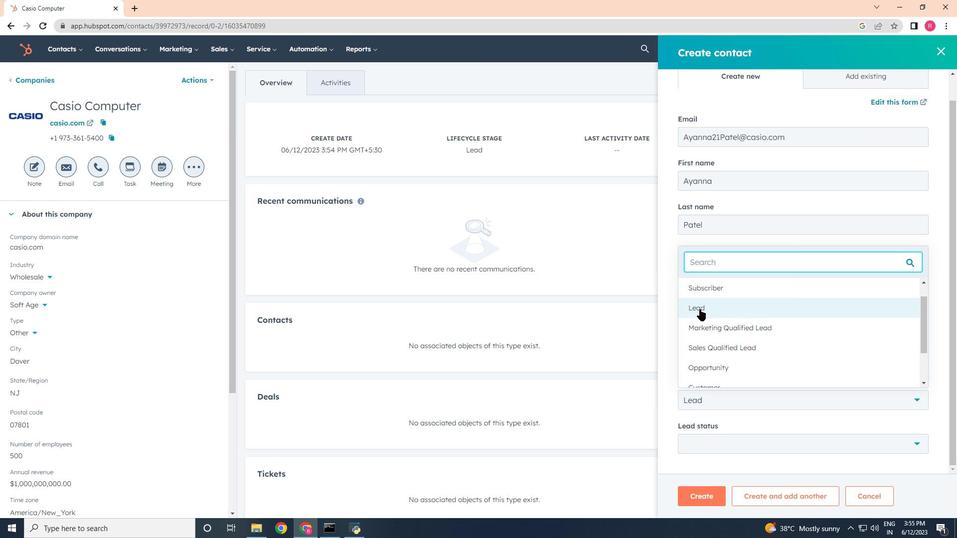 
Action: Mouse moved to (706, 434)
Screenshot: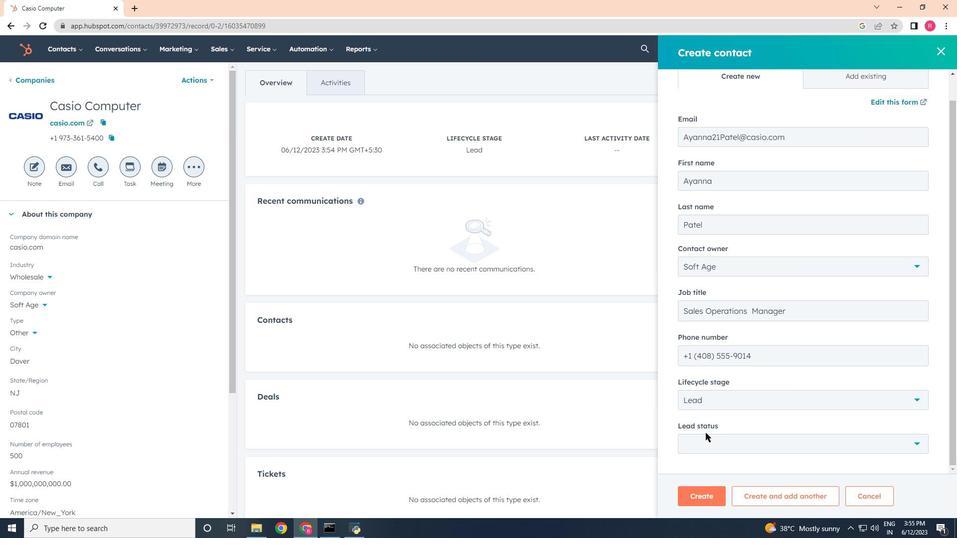 
Action: Mouse pressed left at (706, 434)
Screenshot: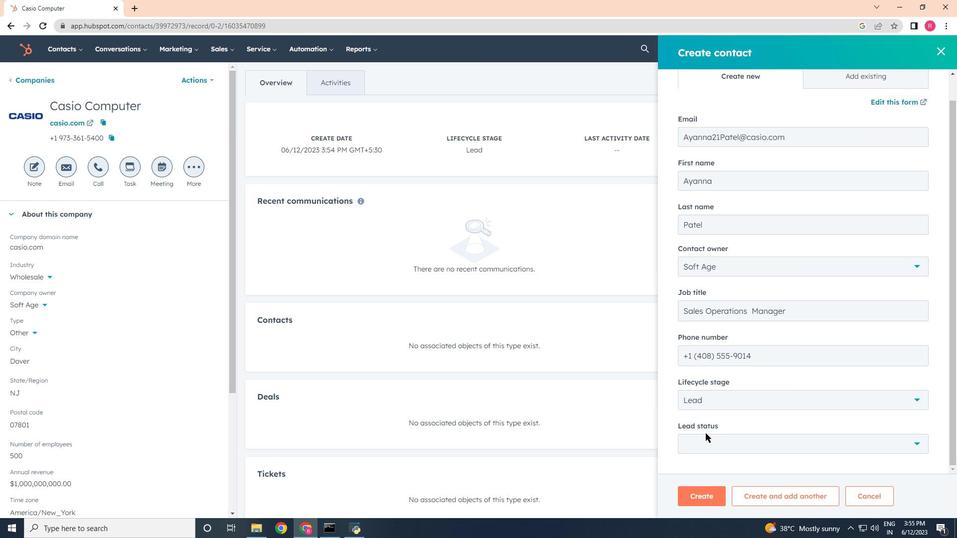 
Action: Mouse moved to (698, 371)
Screenshot: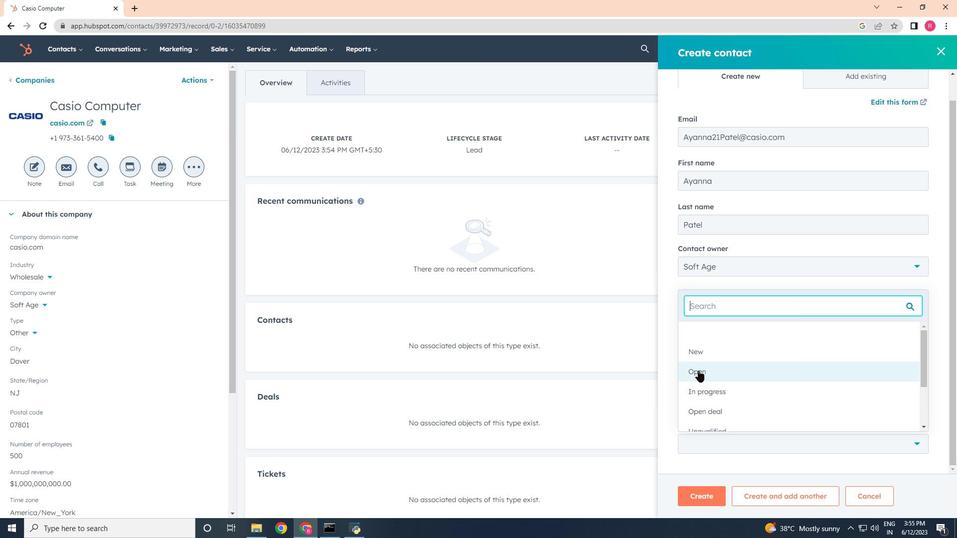 
Action: Mouse pressed left at (698, 371)
Screenshot: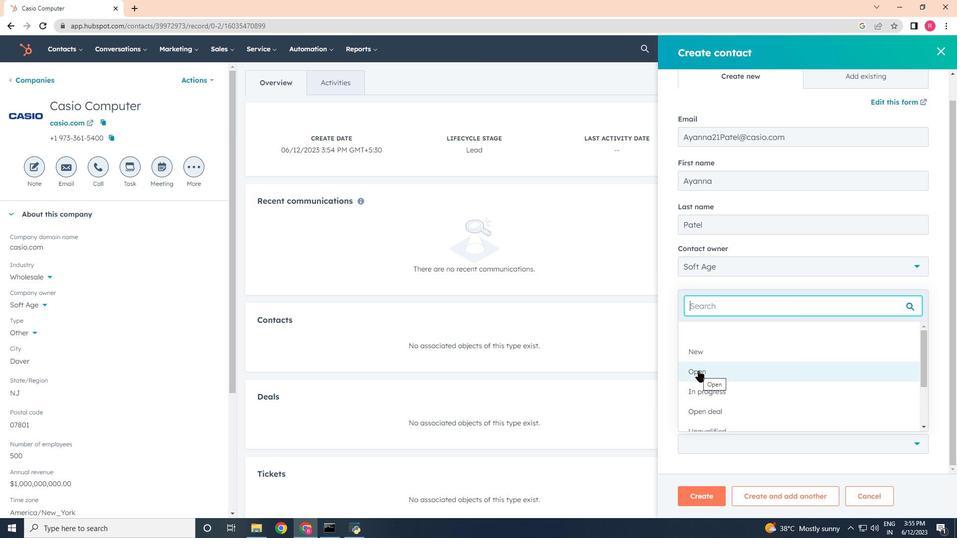 
Action: Mouse moved to (754, 473)
Screenshot: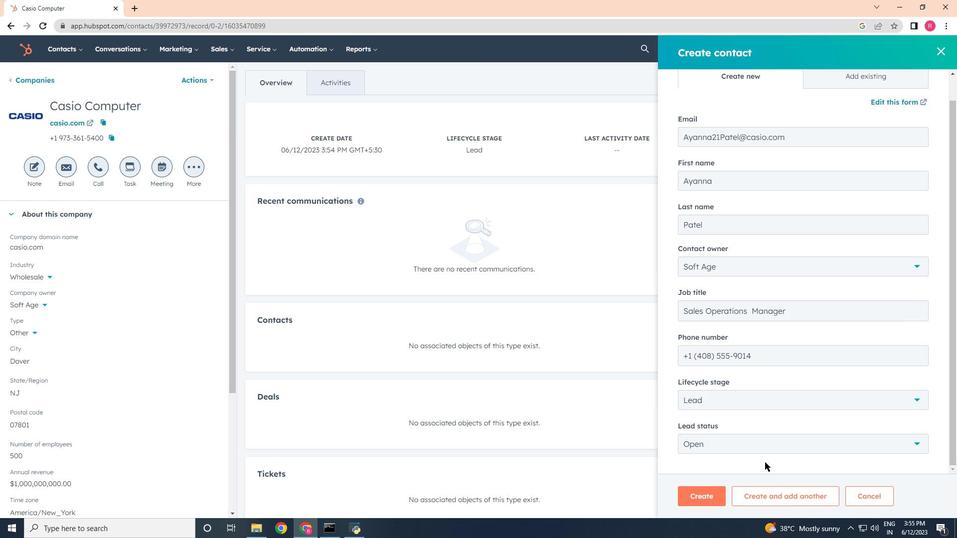 
Action: Mouse scrolled (754, 472) with delta (0, 0)
Screenshot: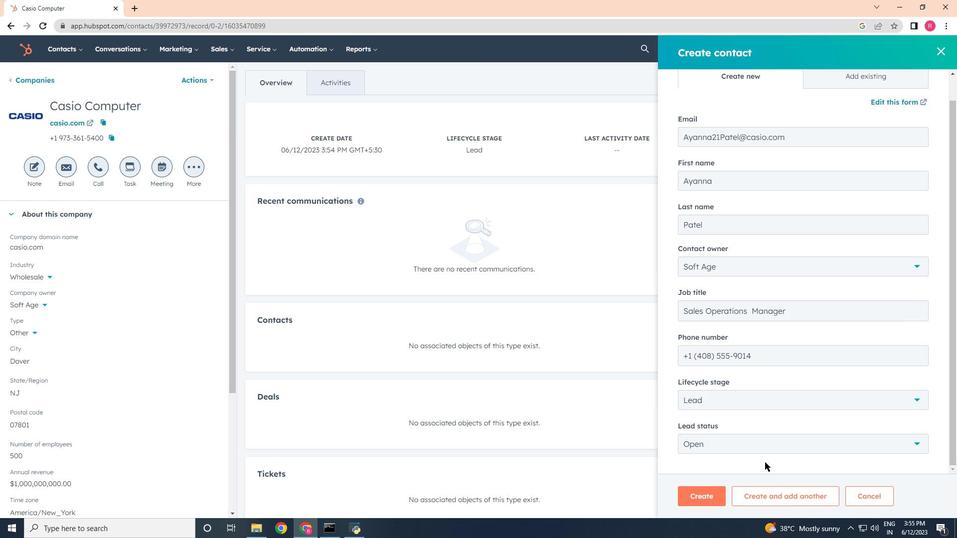 
Action: Mouse moved to (741, 484)
Screenshot: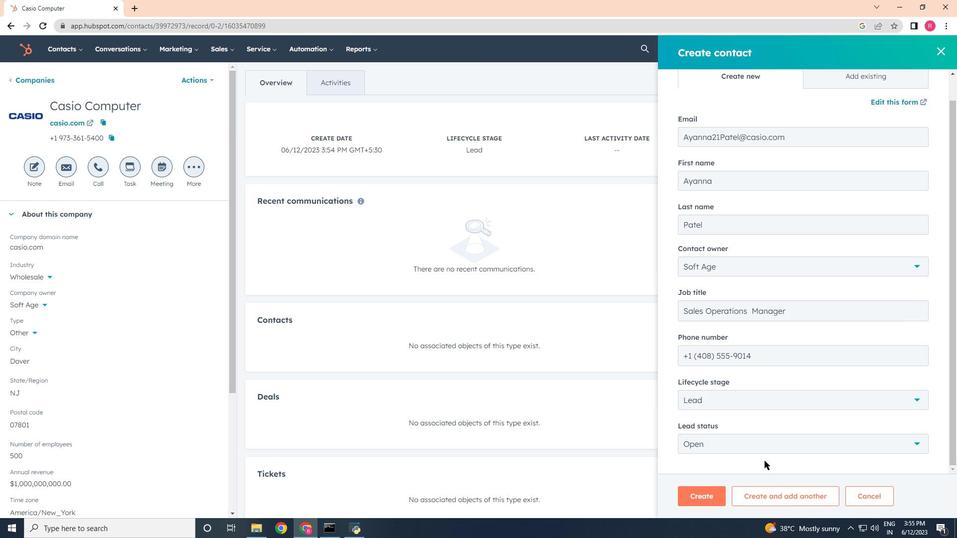 
Action: Mouse scrolled (741, 484) with delta (0, 0)
Screenshot: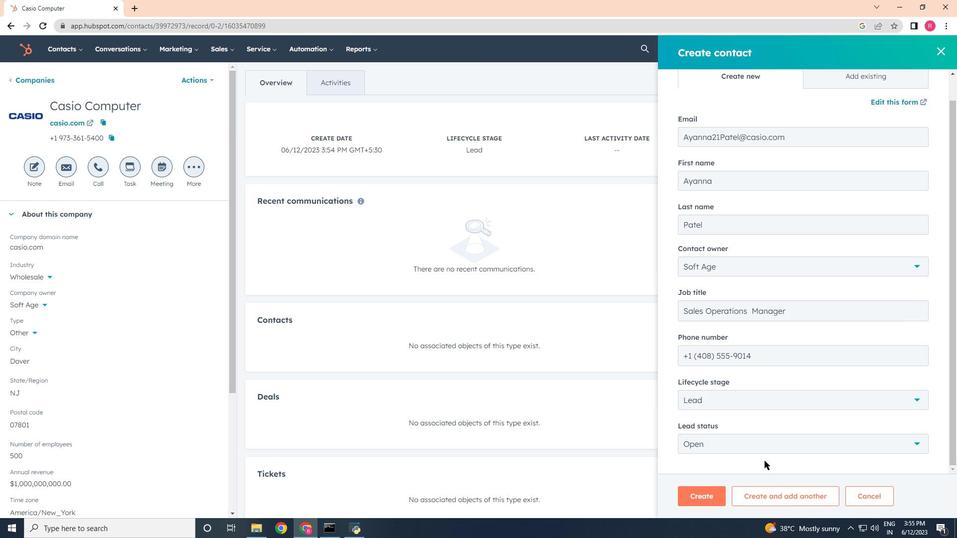 
Action: Mouse moved to (710, 497)
Screenshot: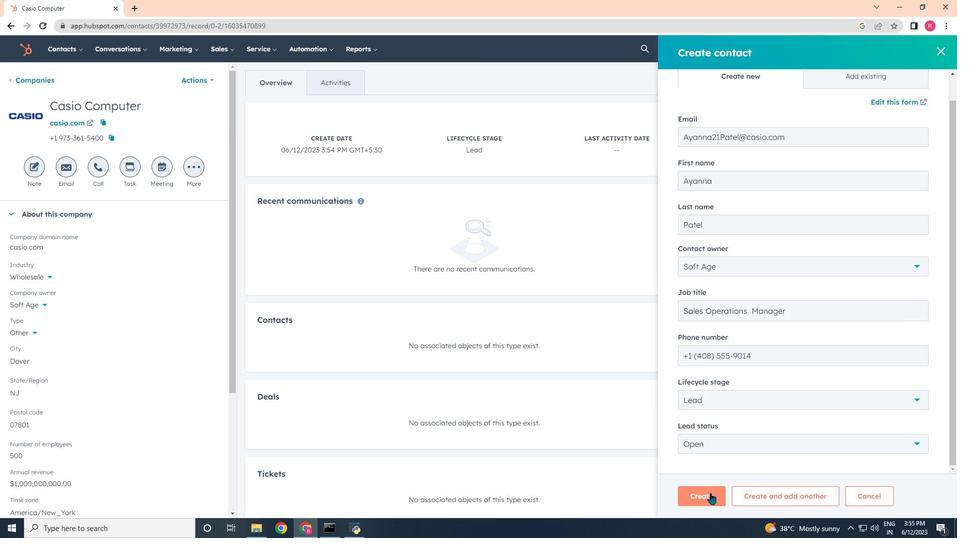 
Action: Mouse pressed left at (710, 497)
Screenshot: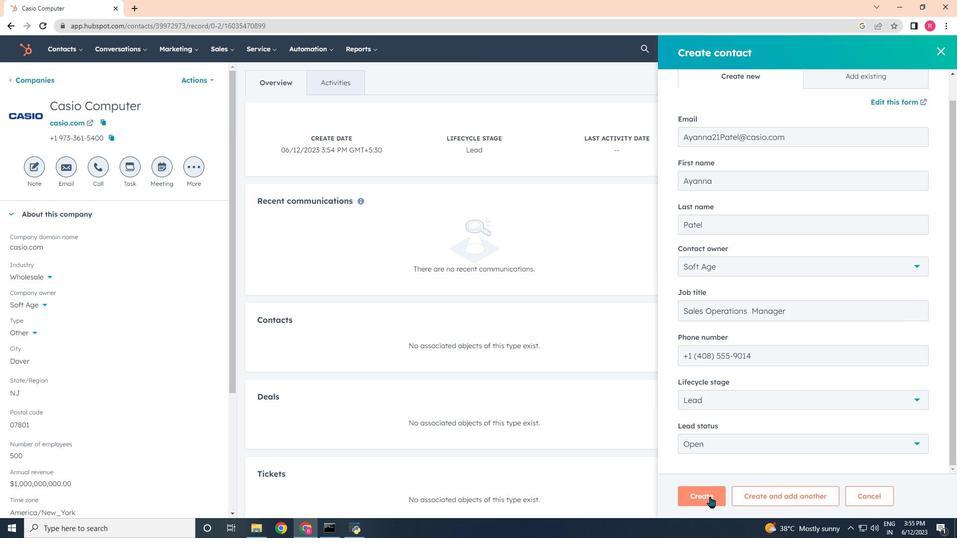 
